 Task: Add a condition where "Channel Is not Chat transcript" in unsolved tickets in your groups.
Action: Mouse moved to (125, 403)
Screenshot: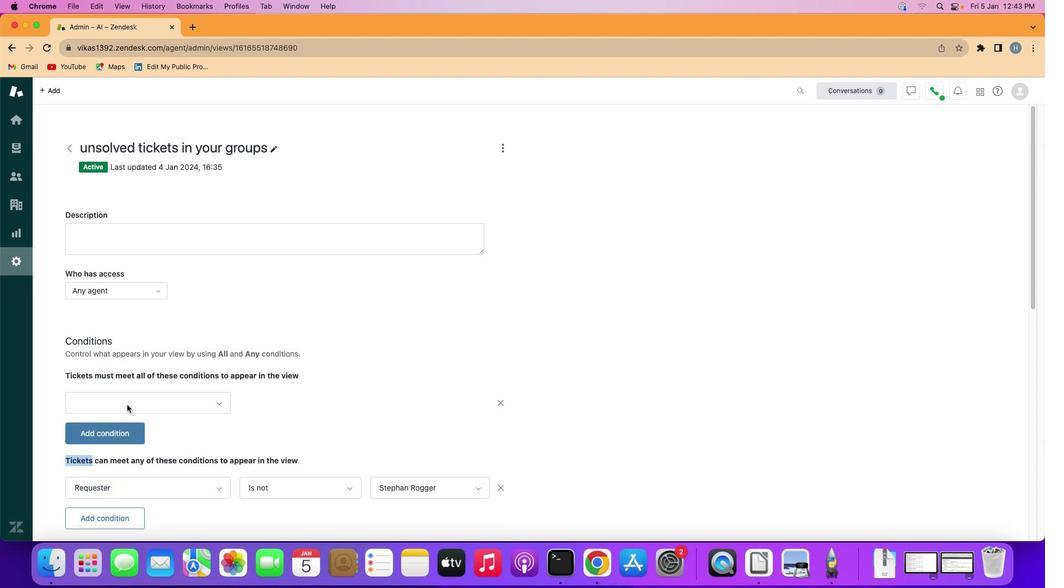 
Action: Mouse pressed left at (125, 403)
Screenshot: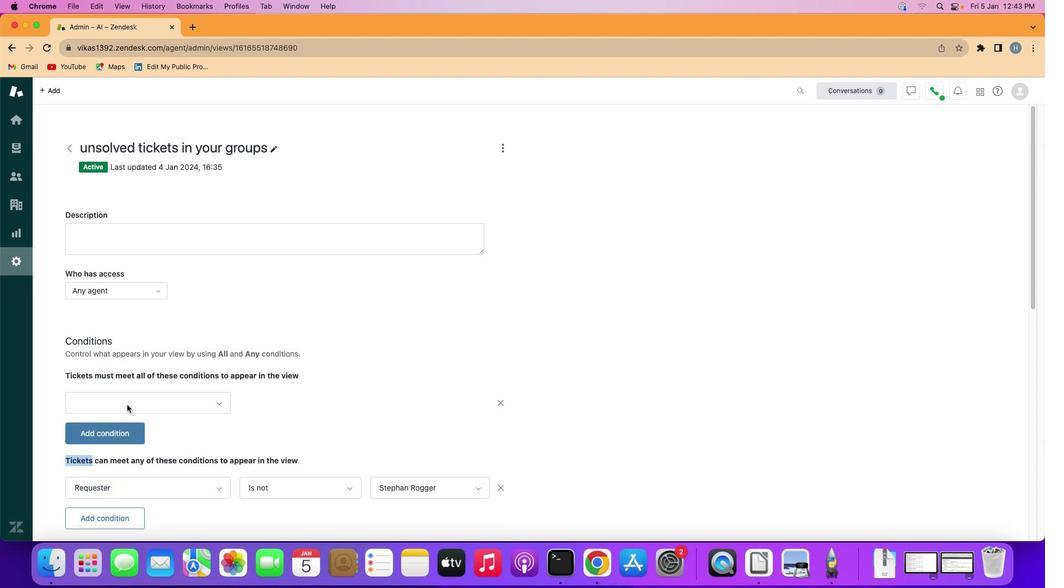 
Action: Mouse moved to (136, 398)
Screenshot: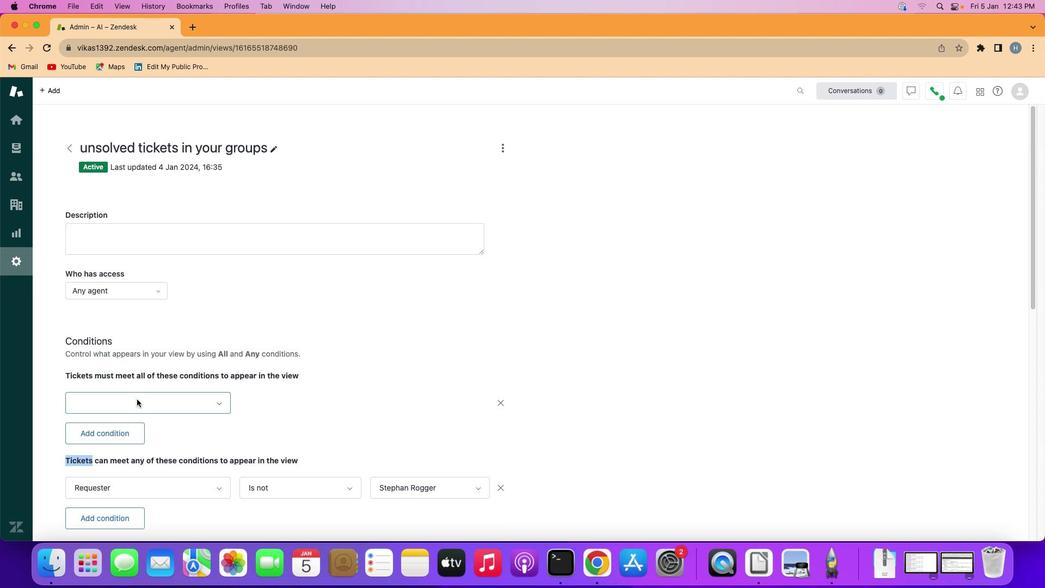 
Action: Mouse pressed left at (136, 398)
Screenshot: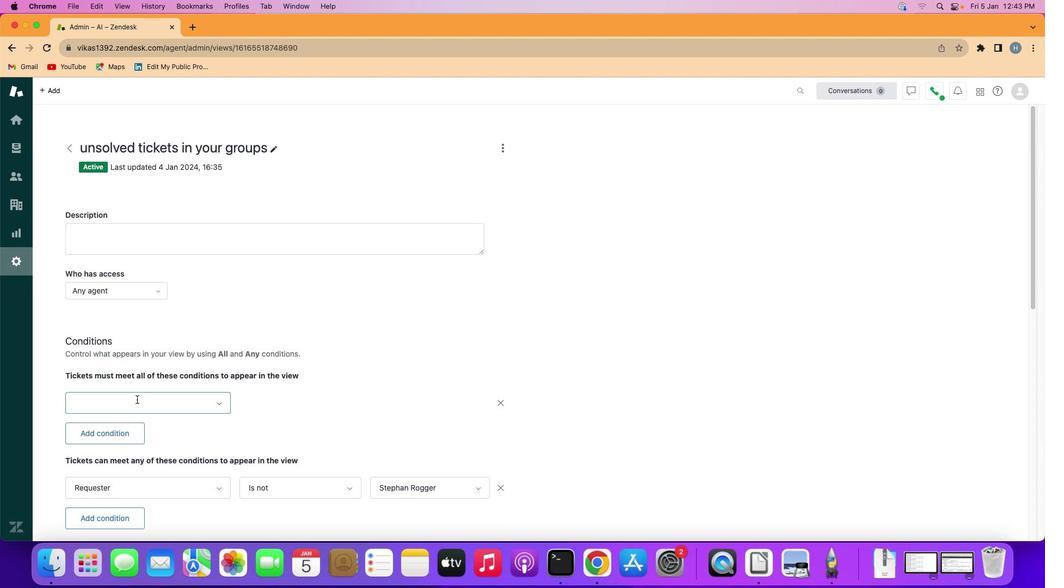 
Action: Mouse moved to (131, 295)
Screenshot: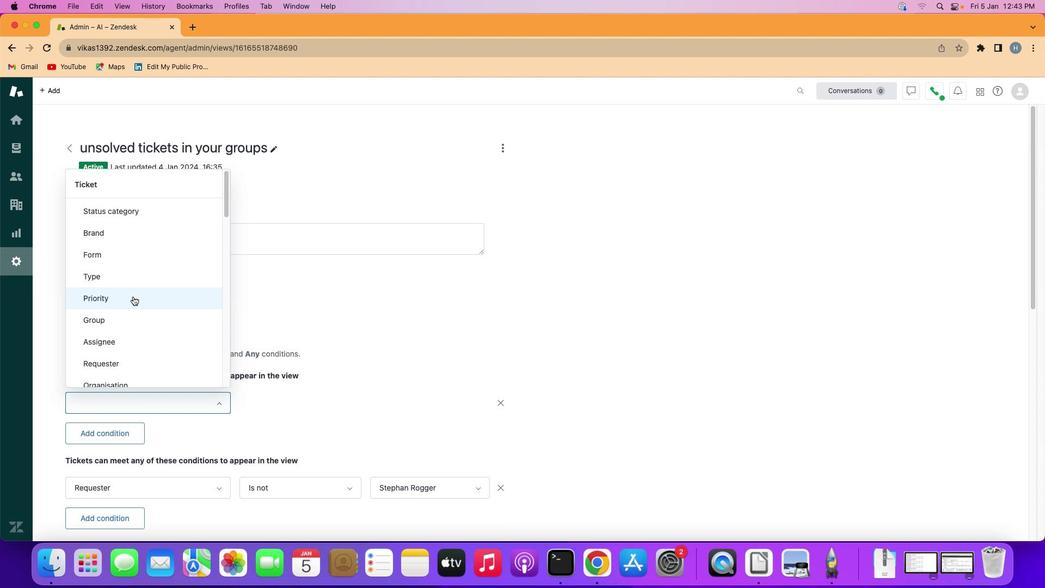
Action: Mouse scrolled (131, 295) with delta (0, -1)
Screenshot: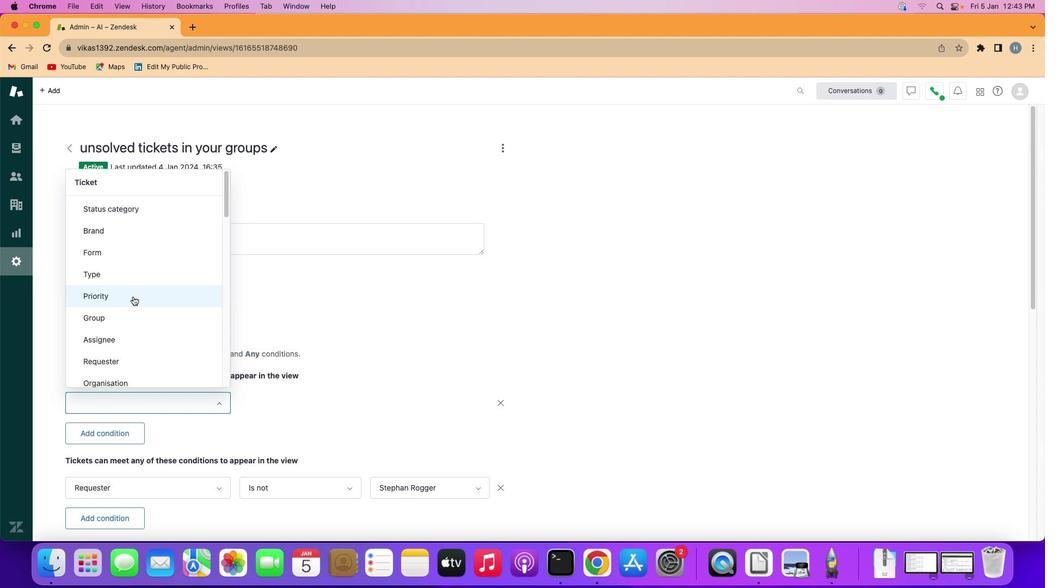 
Action: Mouse scrolled (131, 295) with delta (0, -1)
Screenshot: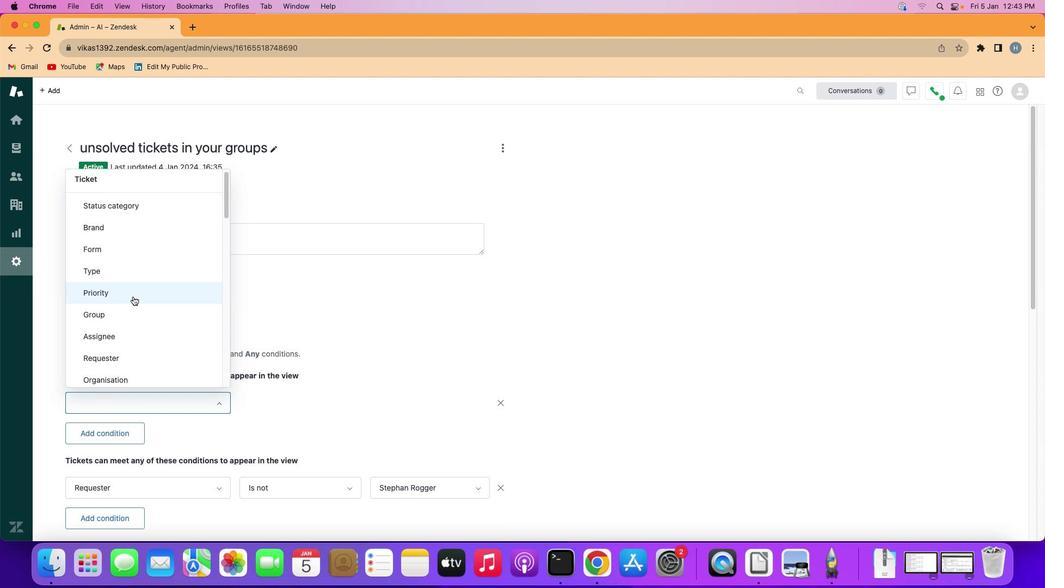 
Action: Mouse scrolled (131, 295) with delta (0, -1)
Screenshot: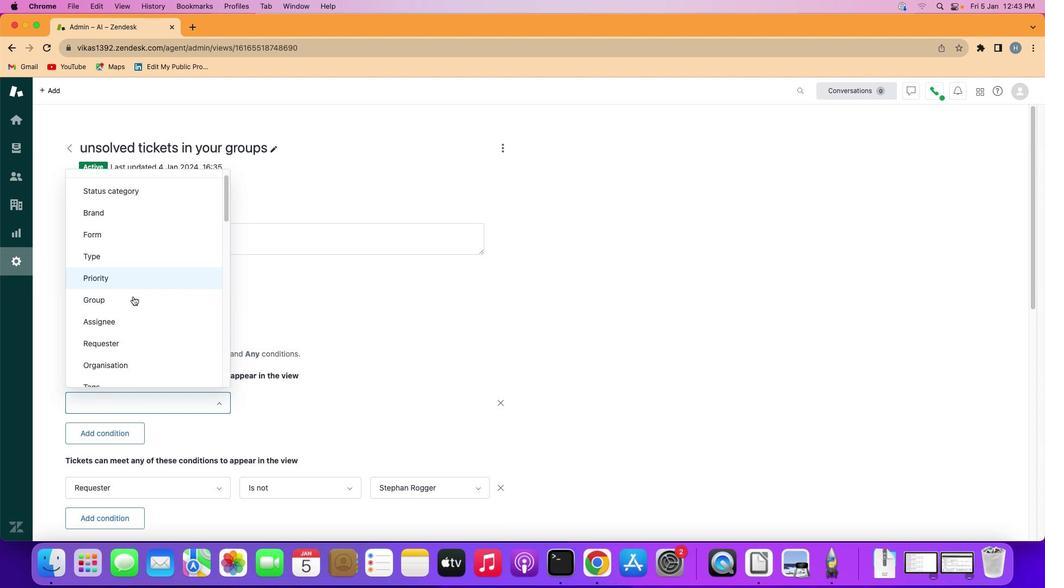 
Action: Mouse scrolled (131, 295) with delta (0, -1)
Screenshot: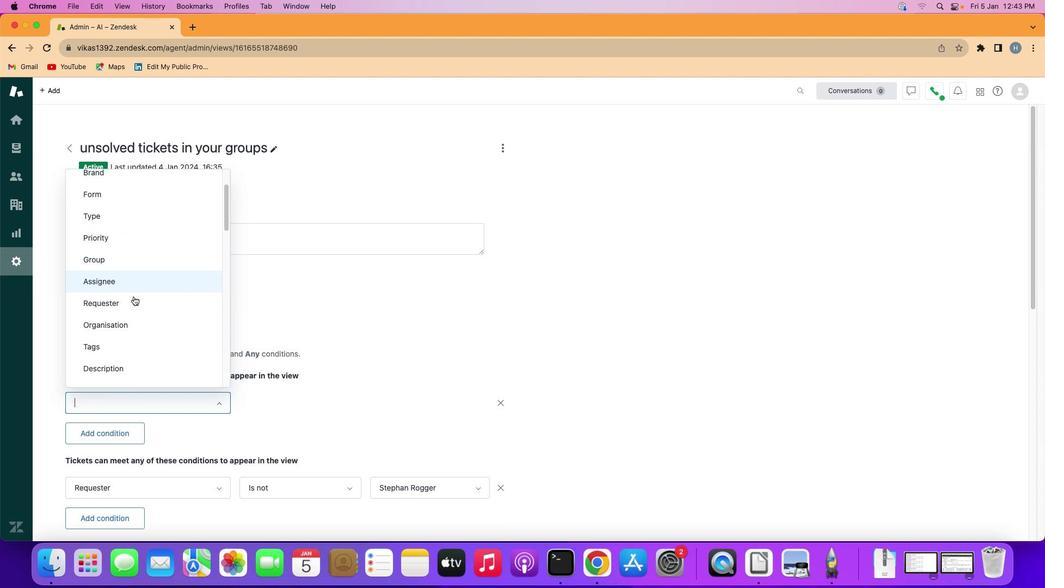 
Action: Mouse moved to (132, 295)
Screenshot: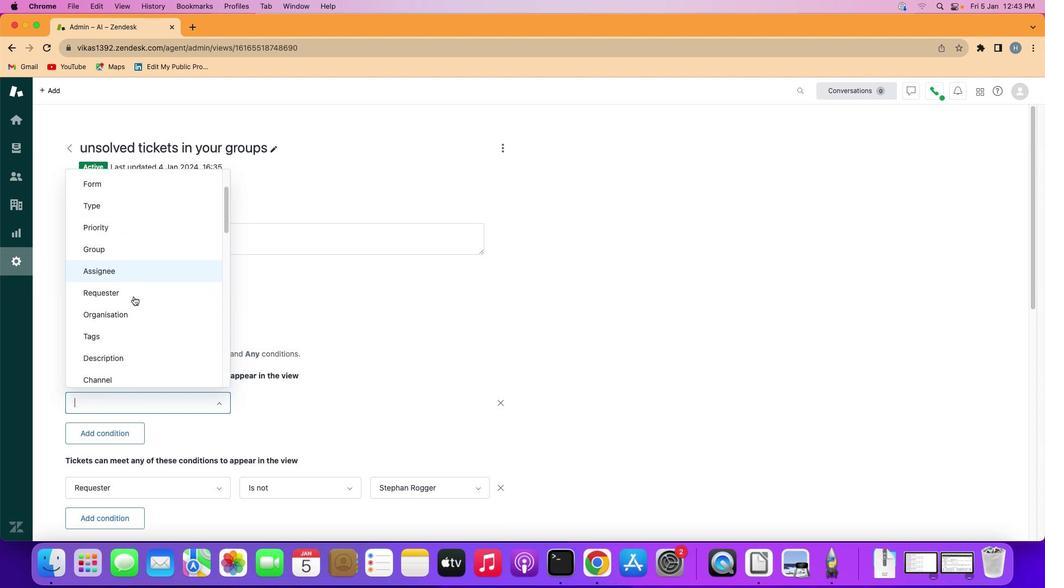 
Action: Mouse scrolled (132, 295) with delta (0, -1)
Screenshot: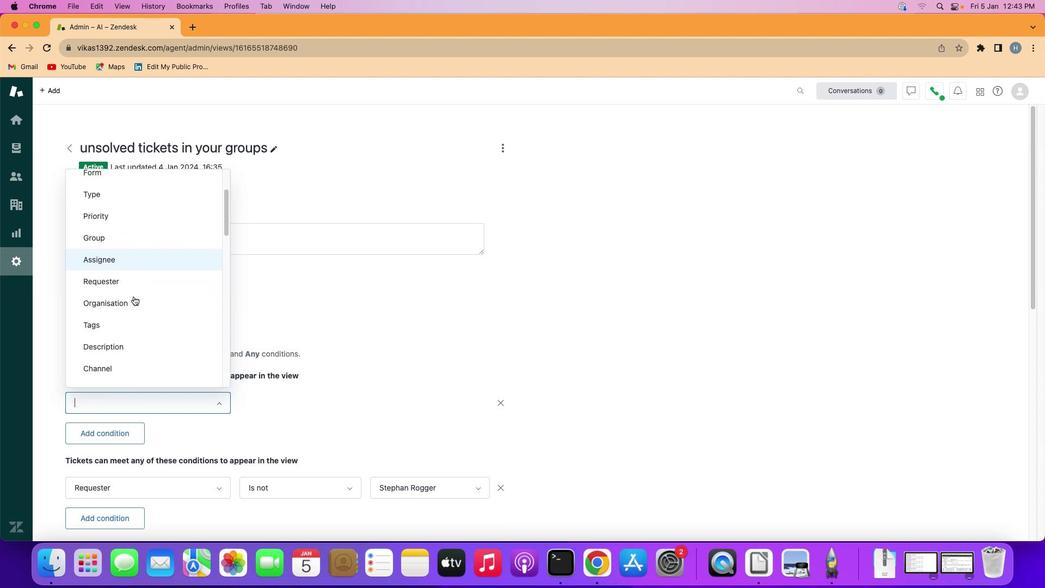 
Action: Mouse scrolled (132, 295) with delta (0, -1)
Screenshot: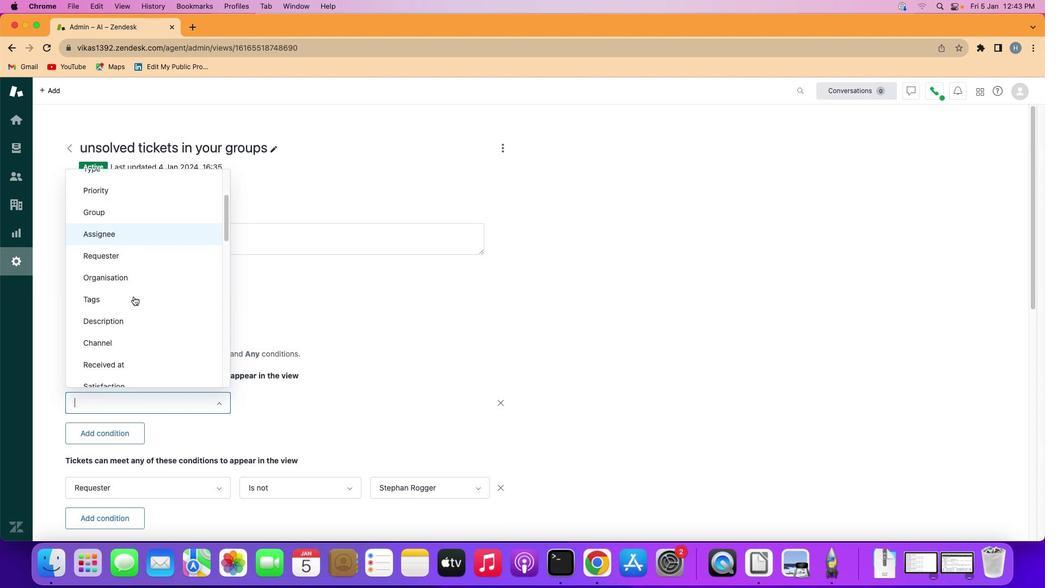 
Action: Mouse moved to (134, 338)
Screenshot: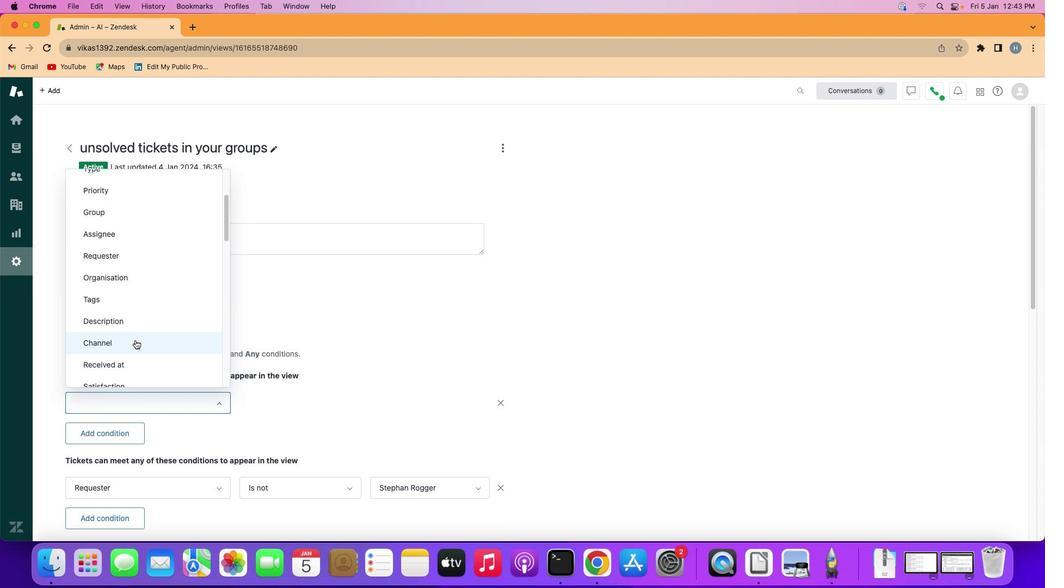 
Action: Mouse pressed left at (134, 338)
Screenshot: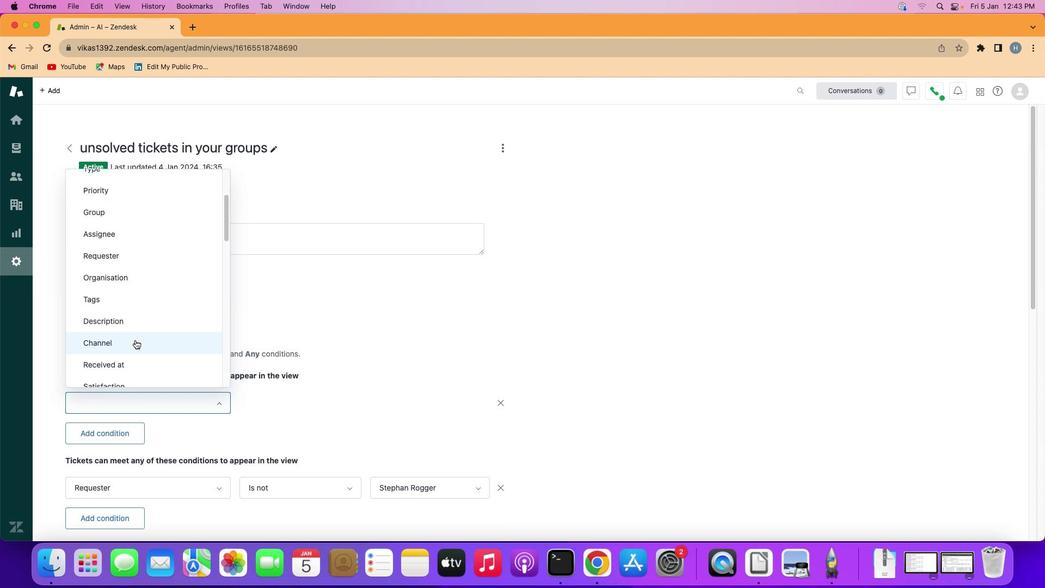 
Action: Mouse moved to (287, 391)
Screenshot: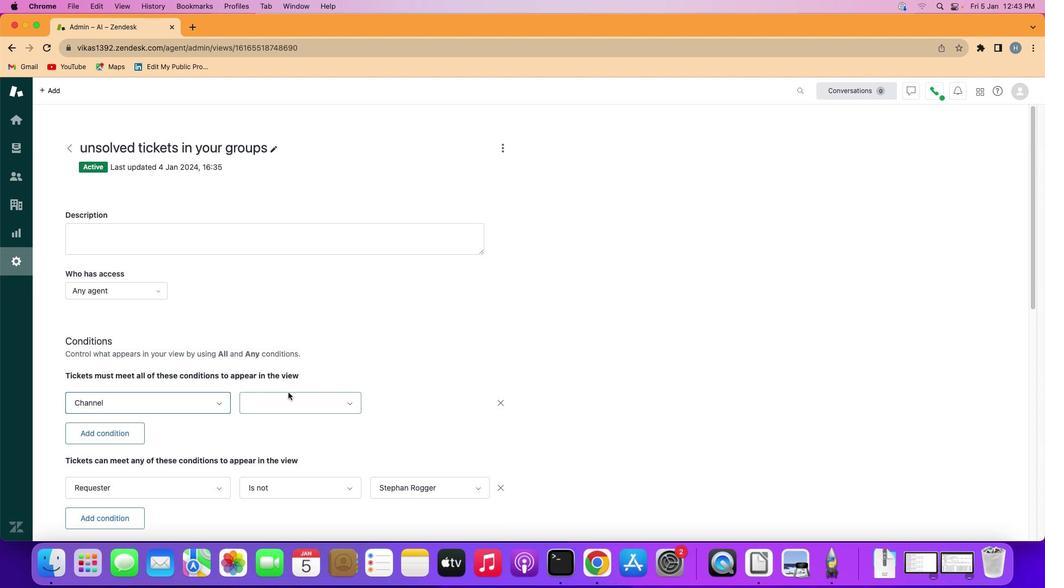 
Action: Mouse pressed left at (287, 391)
Screenshot: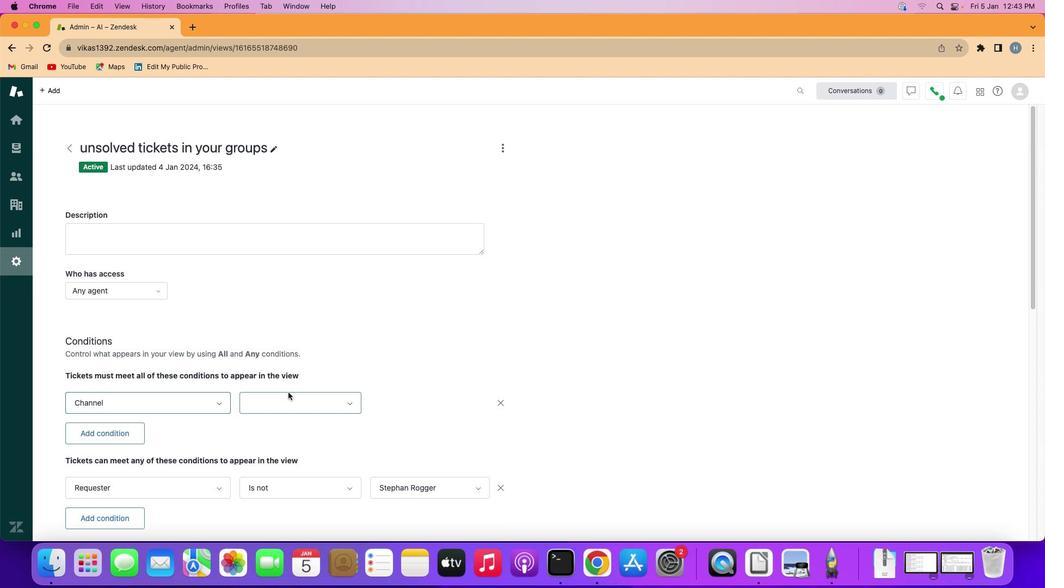 
Action: Mouse moved to (288, 447)
Screenshot: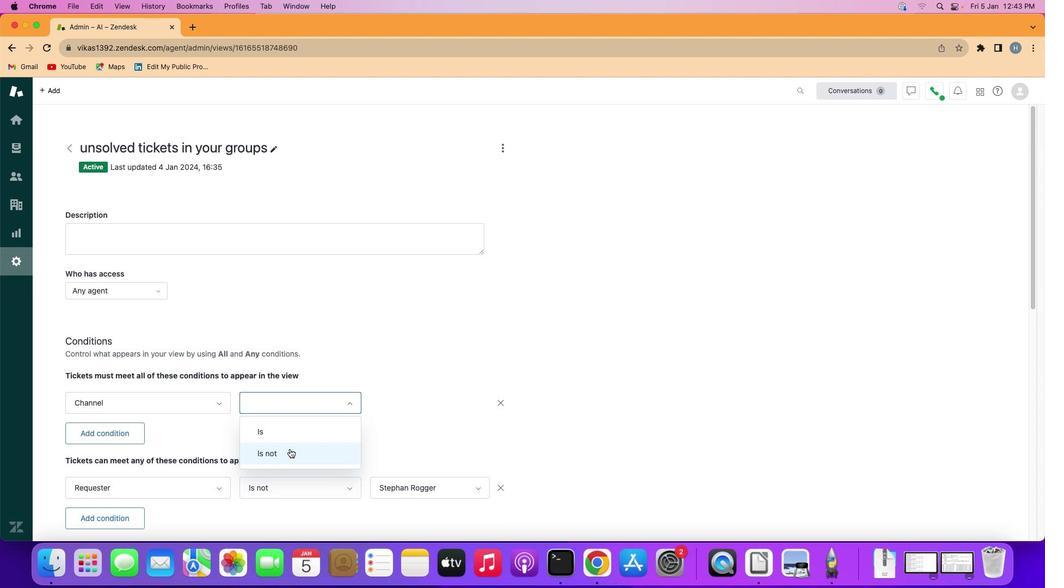 
Action: Mouse pressed left at (288, 447)
Screenshot: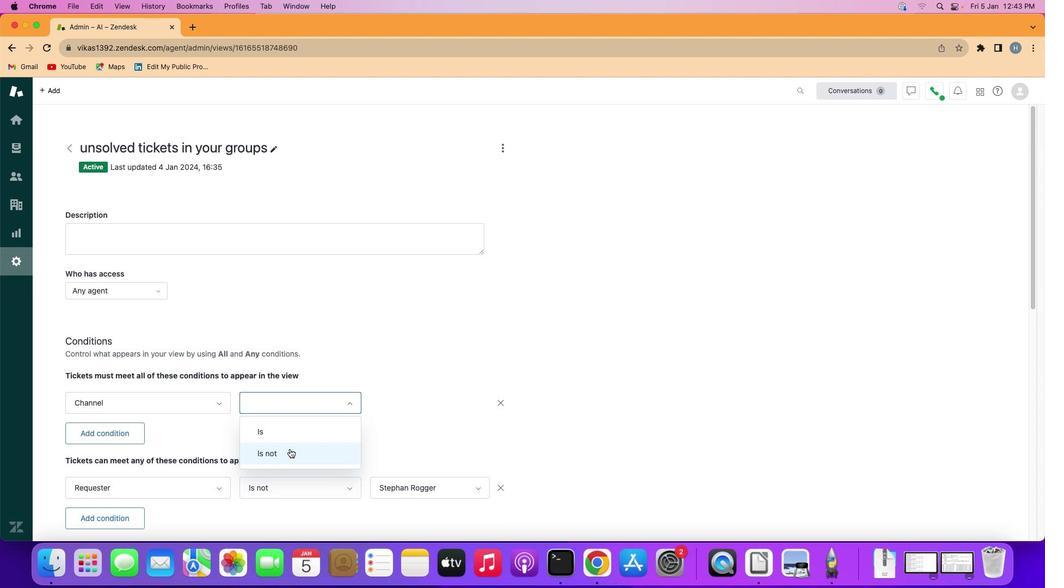 
Action: Mouse moved to (429, 402)
Screenshot: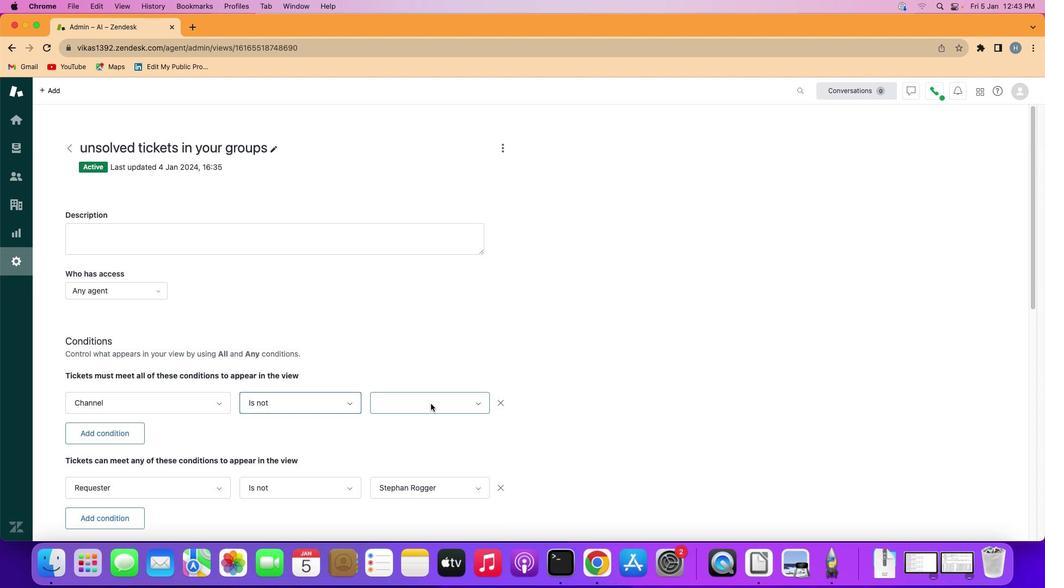 
Action: Mouse pressed left at (429, 402)
Screenshot: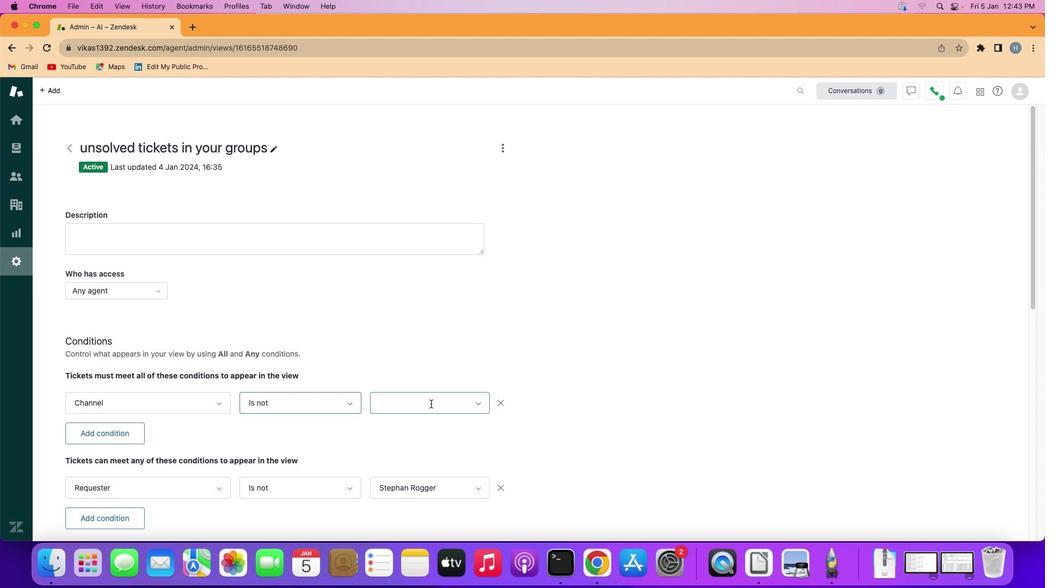 
Action: Mouse moved to (431, 326)
Screenshot: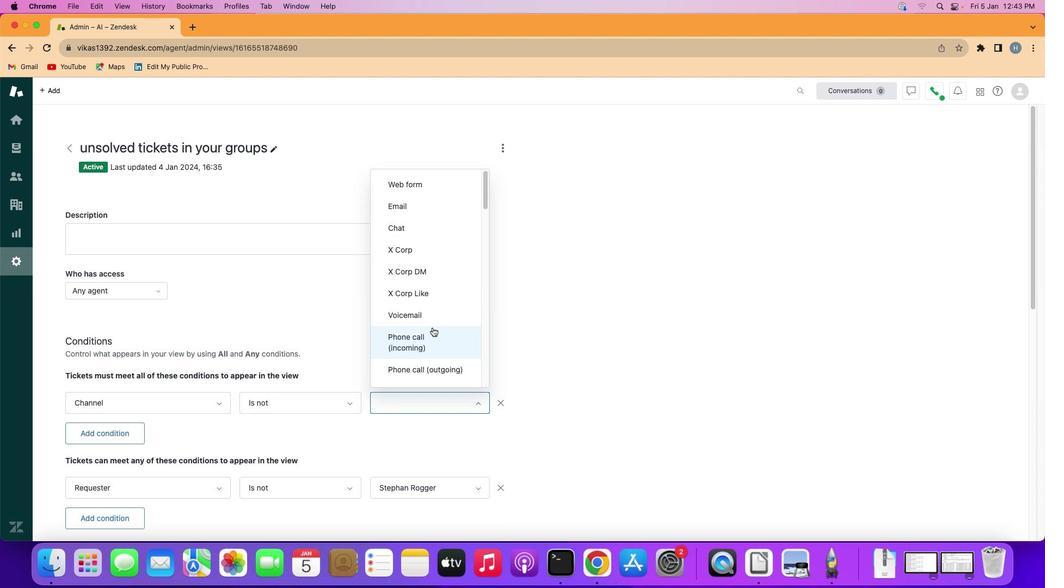 
Action: Mouse scrolled (431, 326) with delta (0, -1)
Screenshot: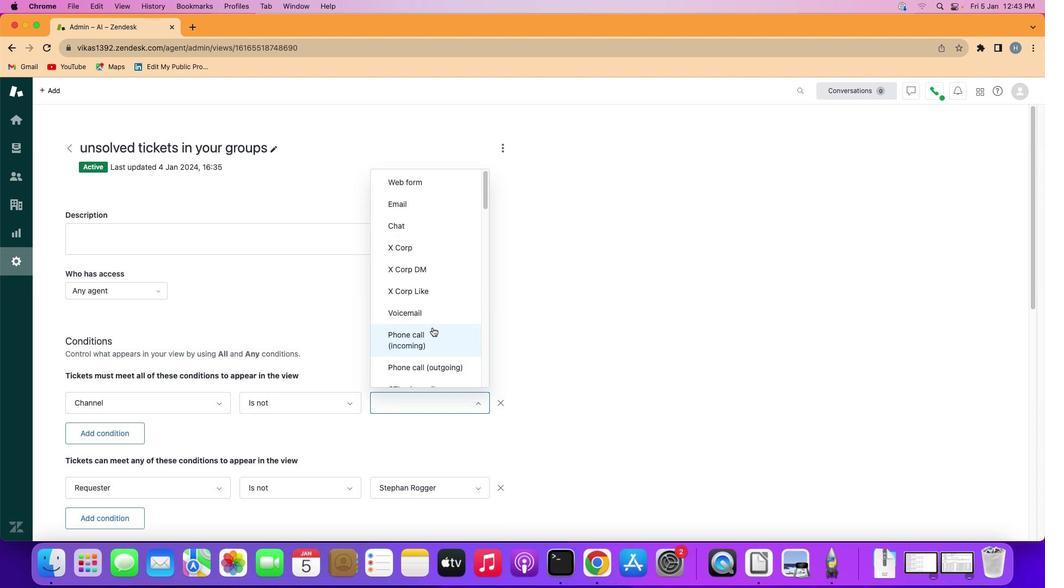 
Action: Mouse scrolled (431, 326) with delta (0, -1)
Screenshot: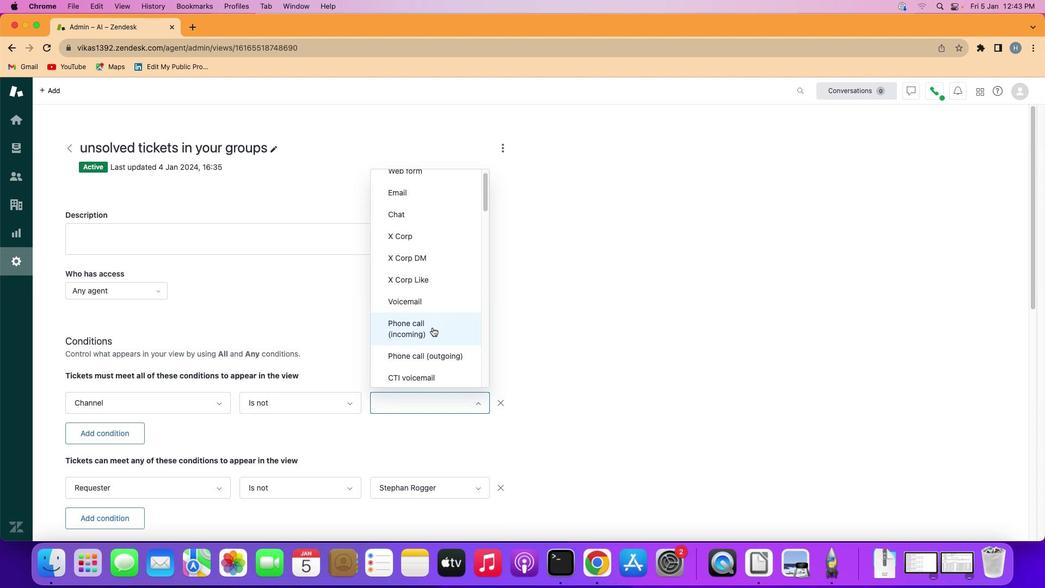
Action: Mouse scrolled (431, 326) with delta (0, -1)
Screenshot: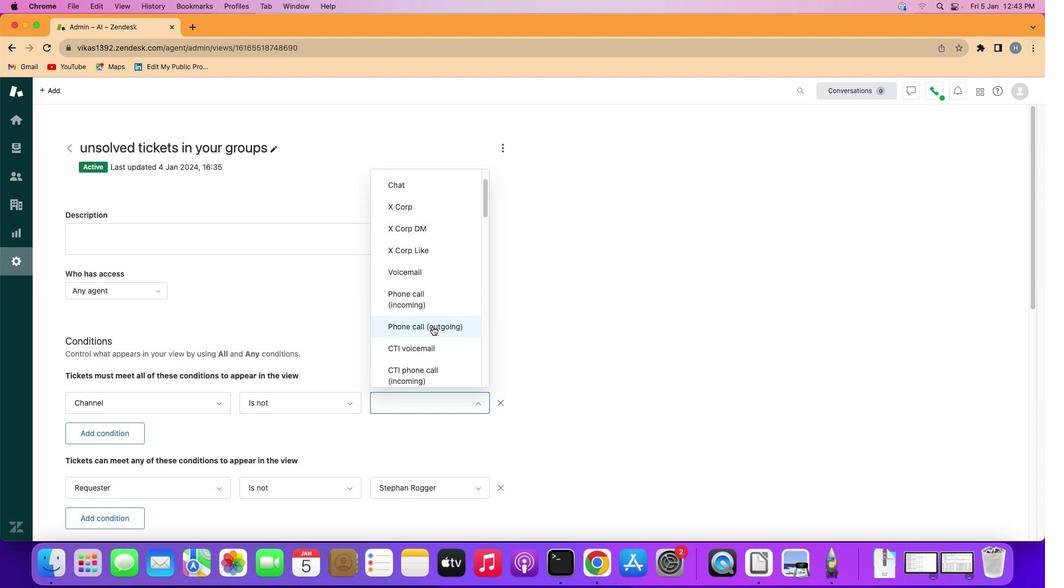 
Action: Mouse scrolled (431, 326) with delta (0, -1)
Screenshot: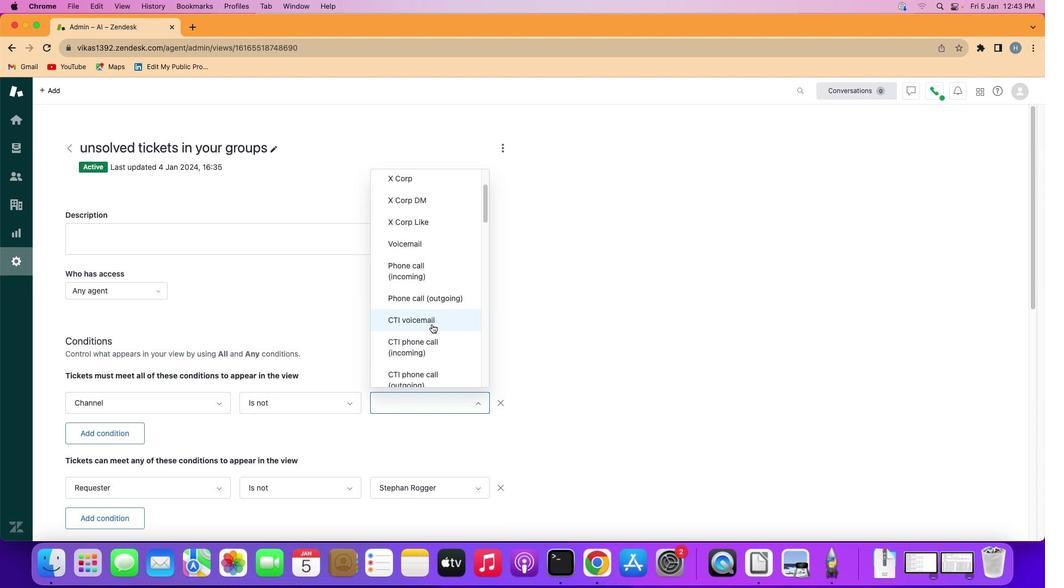 
Action: Mouse moved to (430, 323)
Screenshot: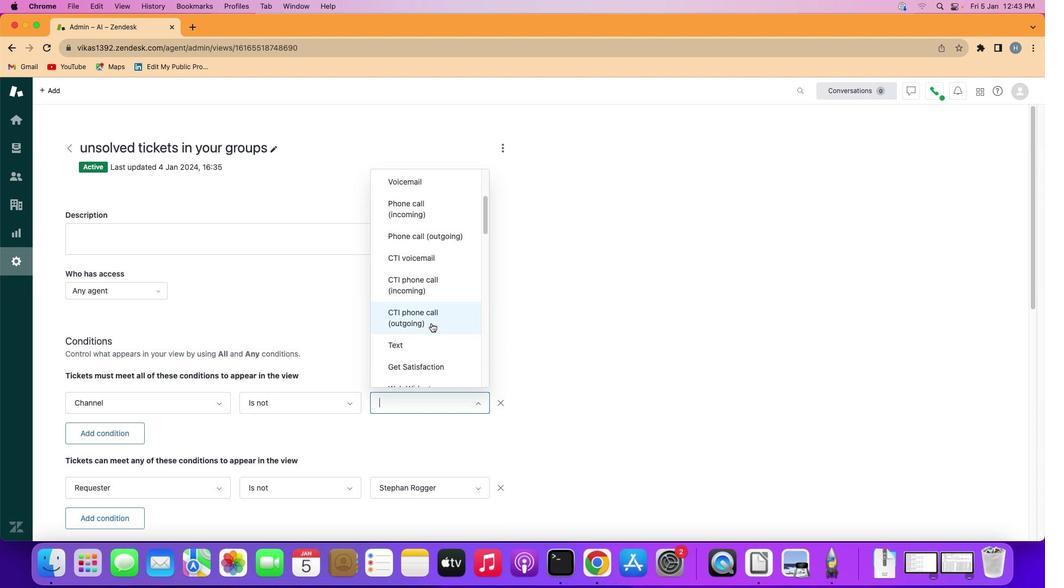 
Action: Mouse scrolled (430, 323) with delta (0, -1)
Screenshot: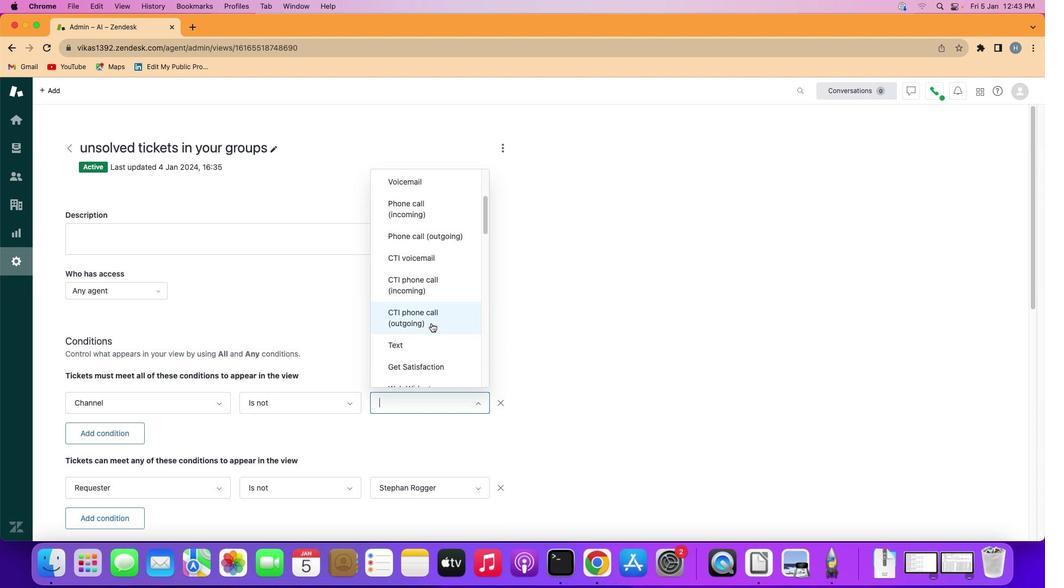 
Action: Mouse moved to (430, 321)
Screenshot: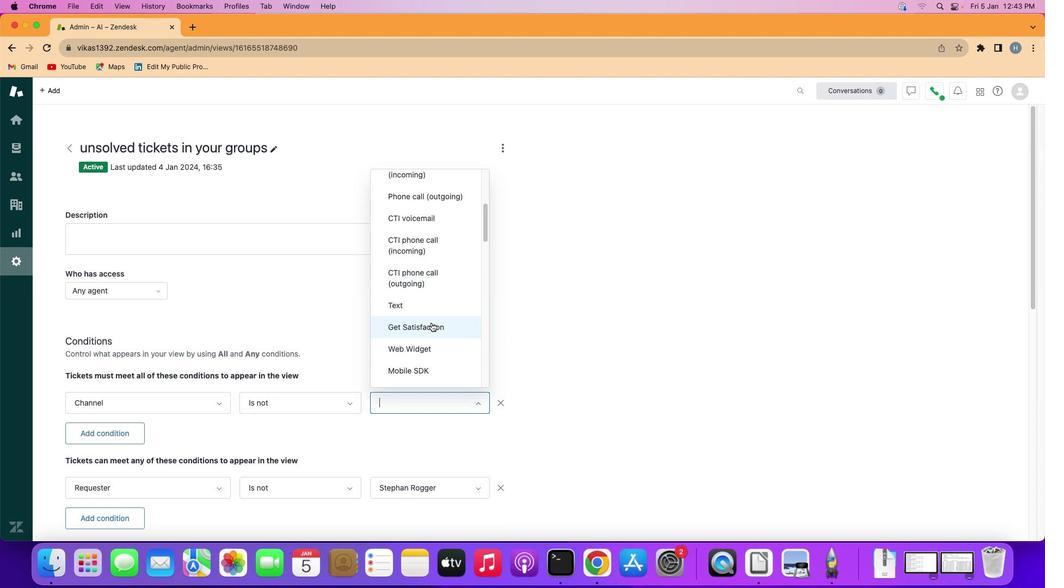 
Action: Mouse scrolled (430, 321) with delta (0, -1)
Screenshot: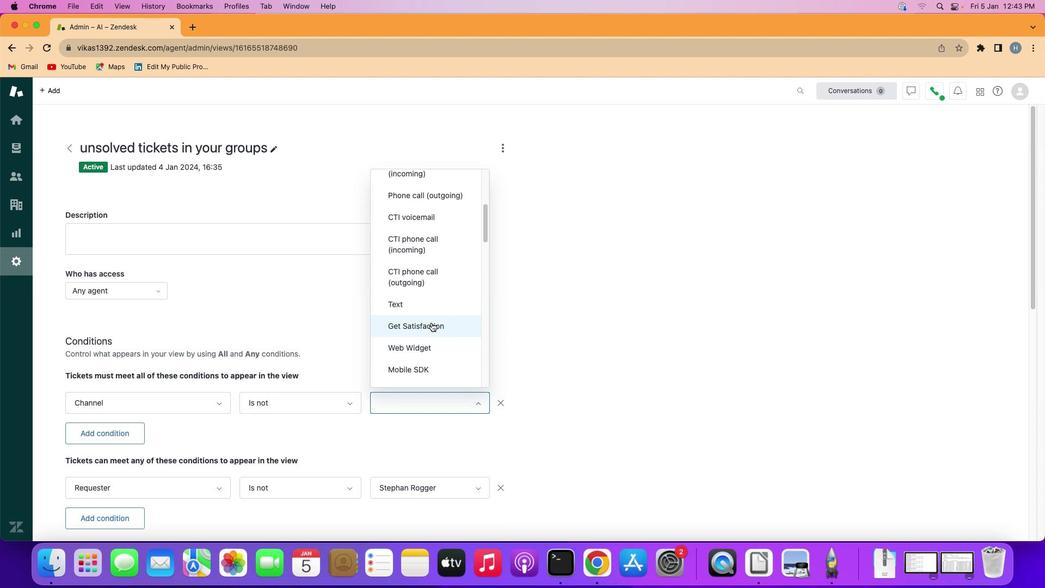 
Action: Mouse scrolled (430, 321) with delta (0, -1)
Screenshot: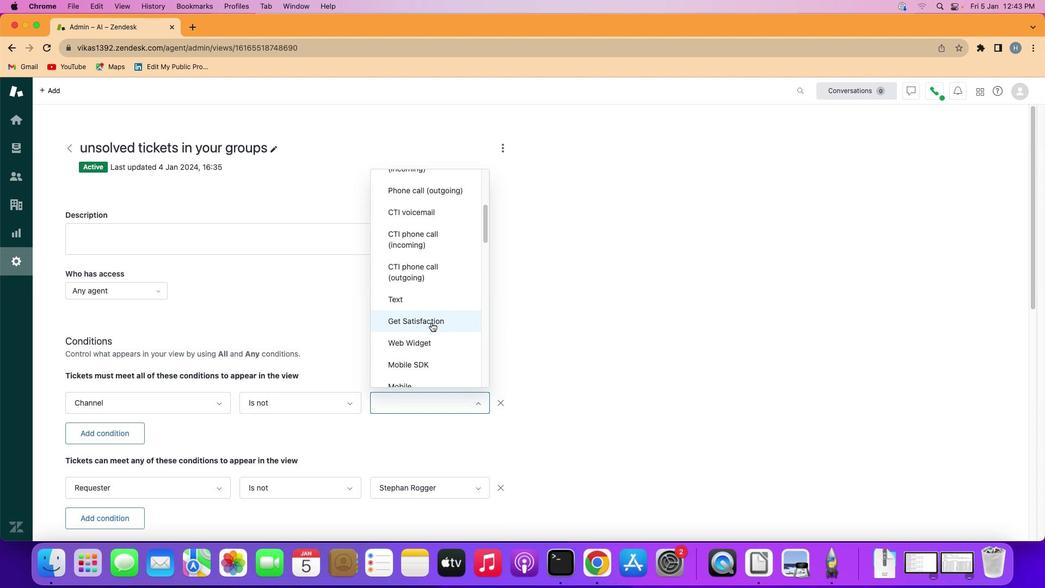 
Action: Mouse scrolled (430, 321) with delta (0, -1)
Screenshot: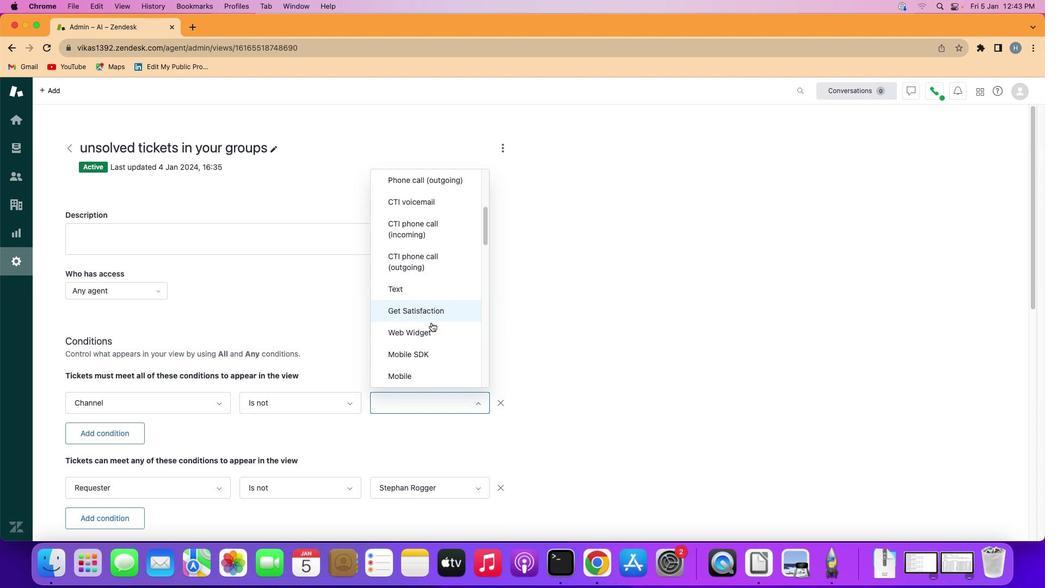 
Action: Mouse scrolled (430, 321) with delta (0, -1)
Screenshot: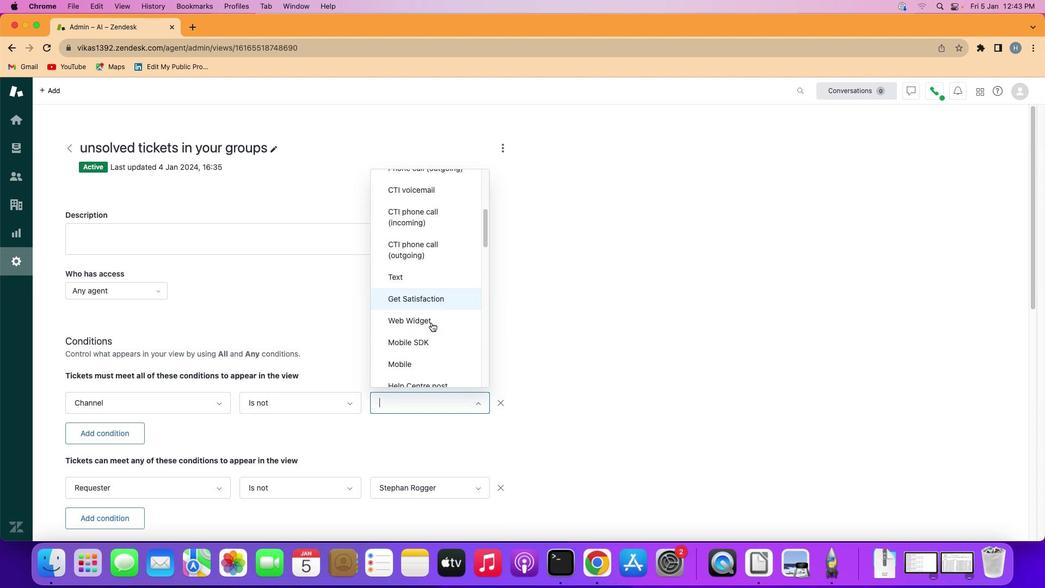 
Action: Mouse moved to (430, 321)
Screenshot: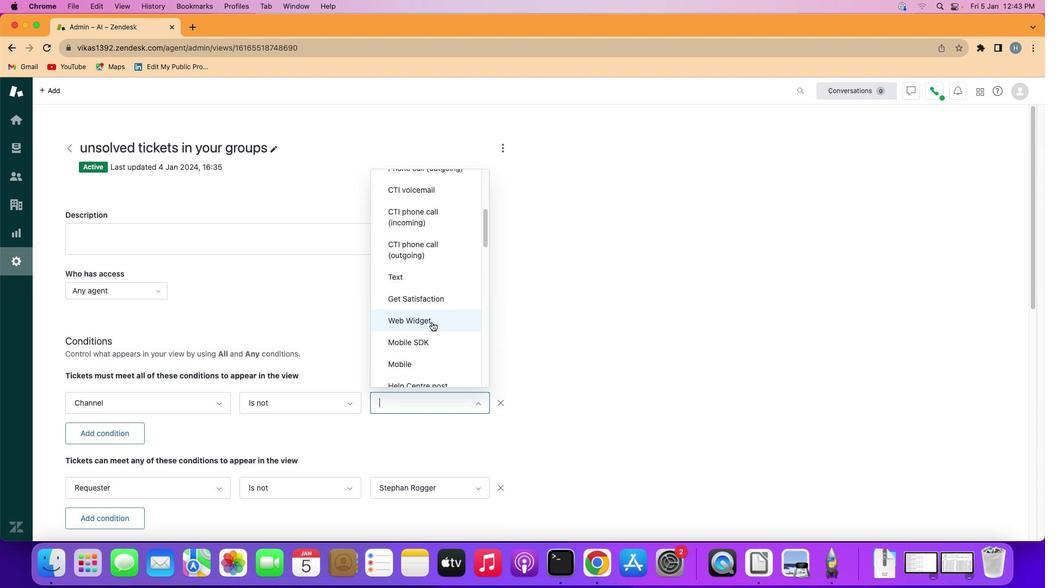 
Action: Mouse scrolled (430, 321) with delta (0, -1)
Screenshot: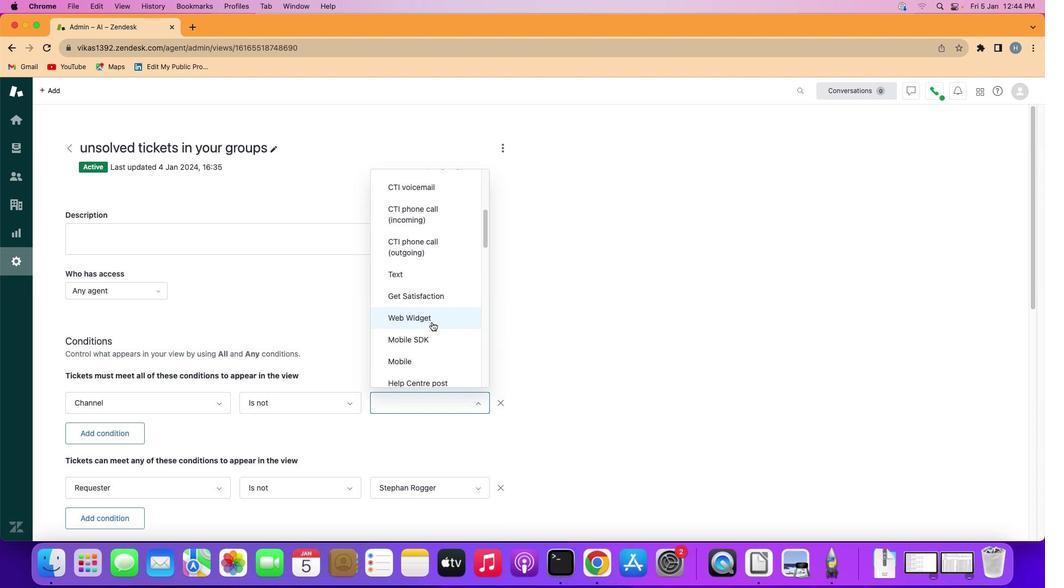 
Action: Mouse scrolled (430, 321) with delta (0, -1)
Screenshot: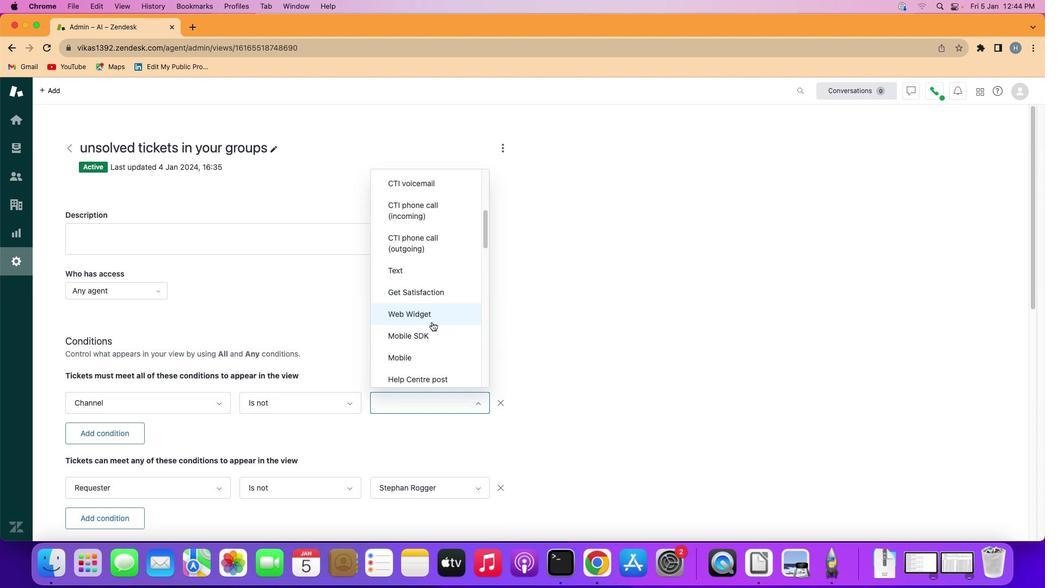 
Action: Mouse scrolled (430, 321) with delta (0, -1)
Screenshot: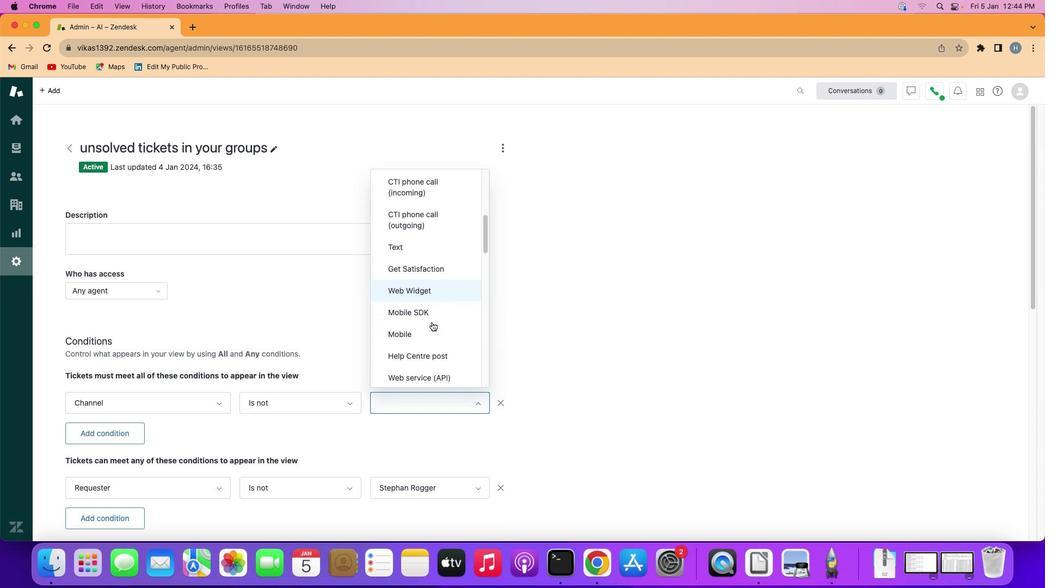 
Action: Mouse scrolled (430, 321) with delta (0, -1)
Screenshot: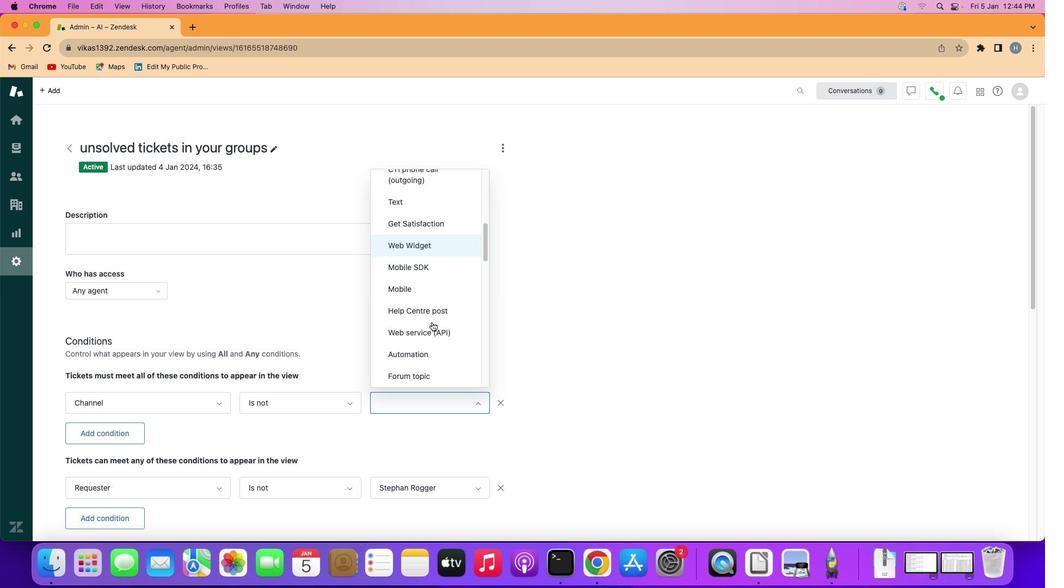 
Action: Mouse moved to (430, 321)
Screenshot: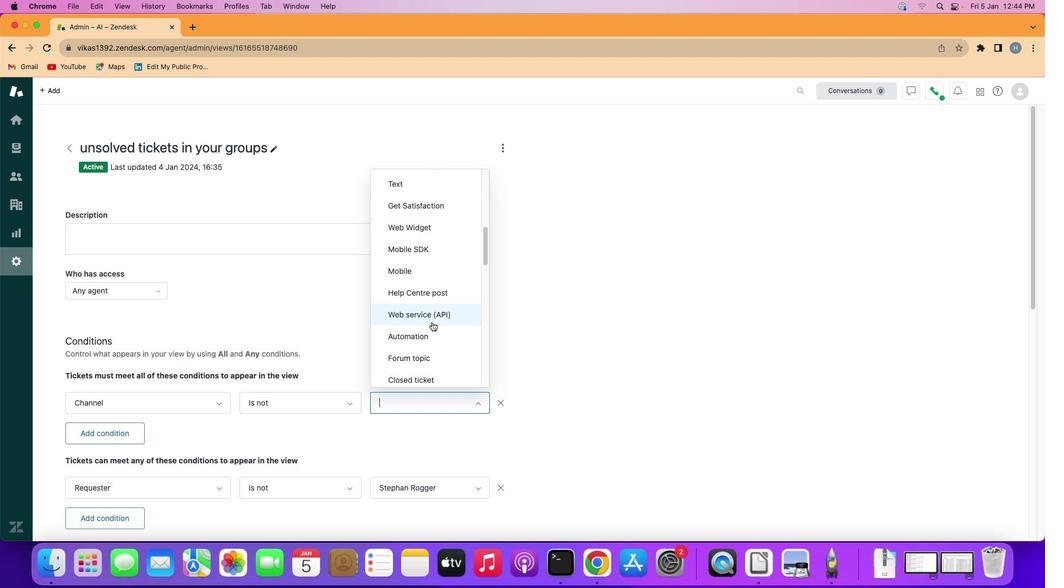 
Action: Mouse scrolled (430, 321) with delta (0, -1)
Screenshot: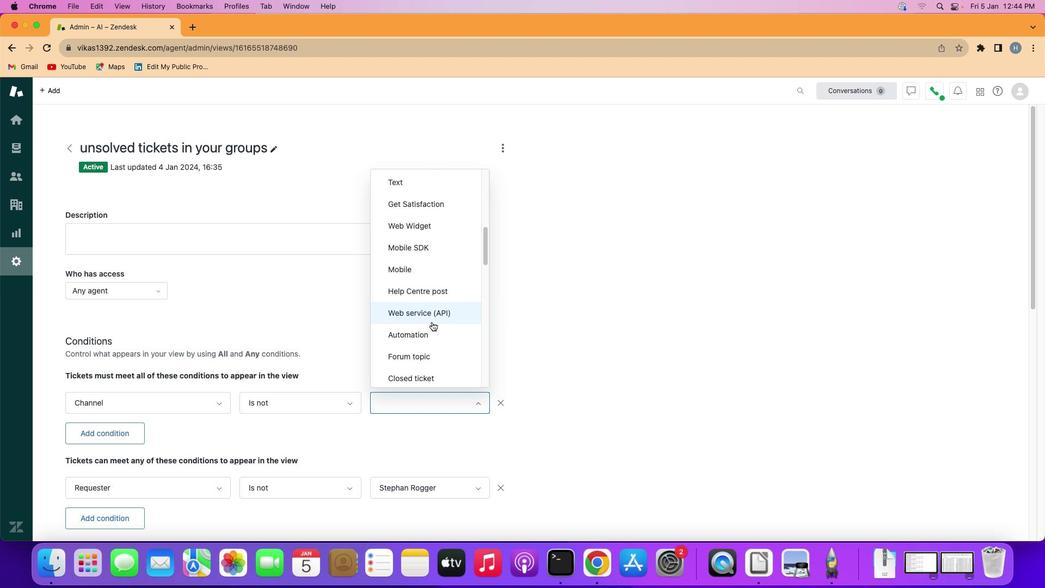 
Action: Mouse scrolled (430, 321) with delta (0, -1)
Screenshot: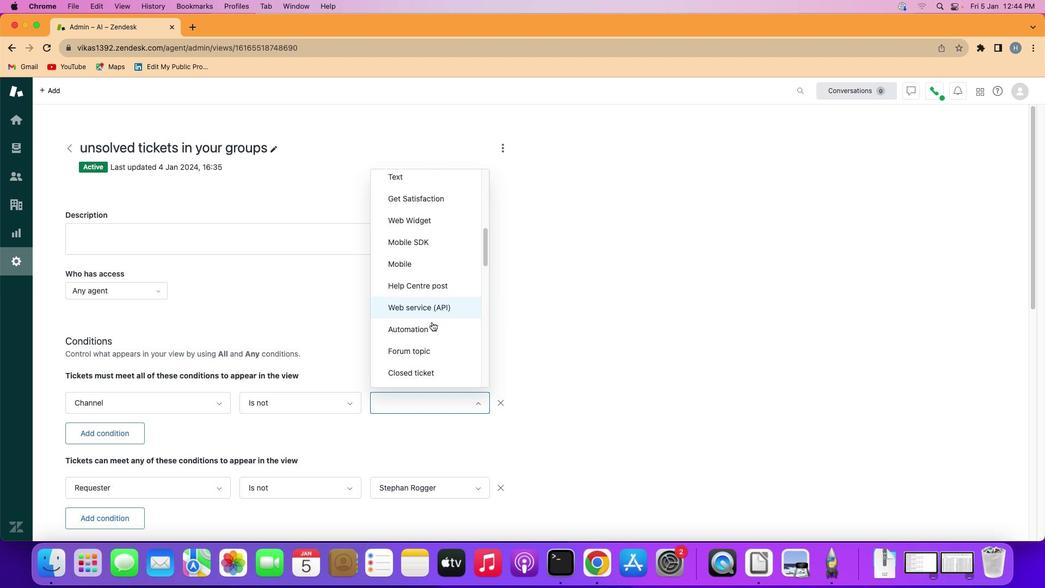 
Action: Mouse scrolled (430, 321) with delta (0, -1)
Screenshot: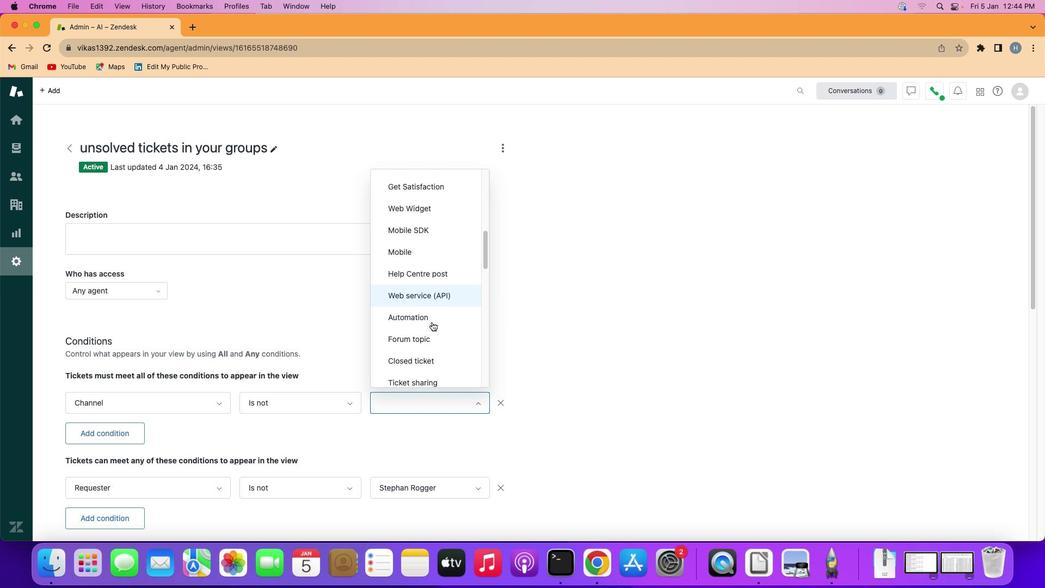 
Action: Mouse scrolled (430, 321) with delta (0, -1)
Screenshot: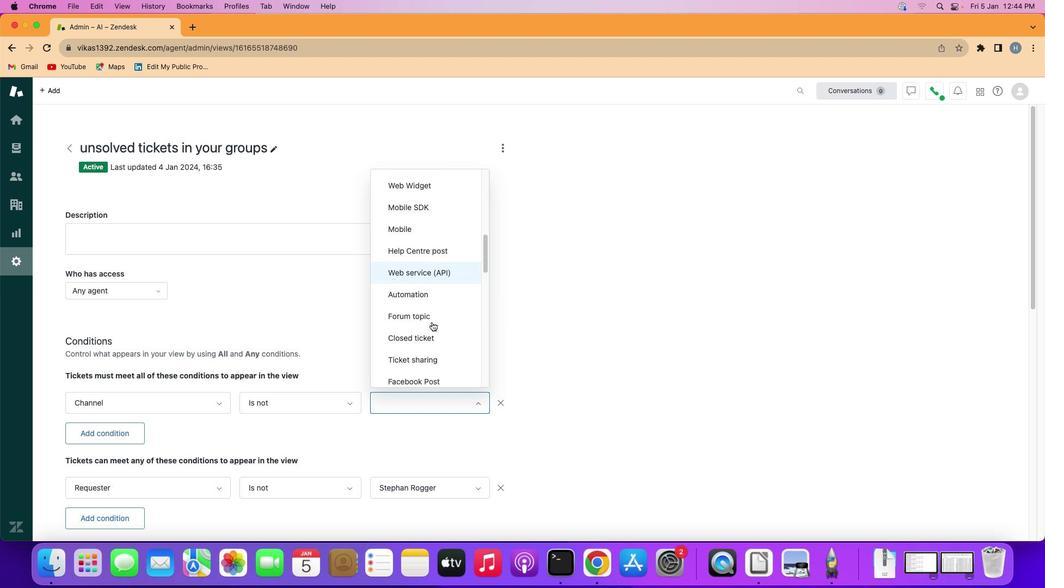 
Action: Mouse scrolled (430, 321) with delta (0, -1)
Screenshot: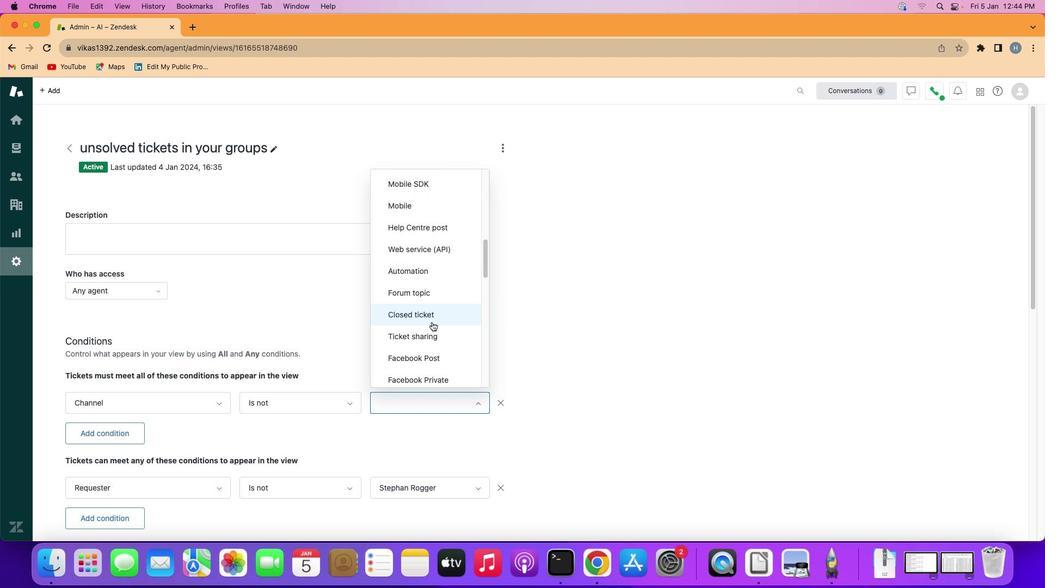 
Action: Mouse moved to (430, 320)
Screenshot: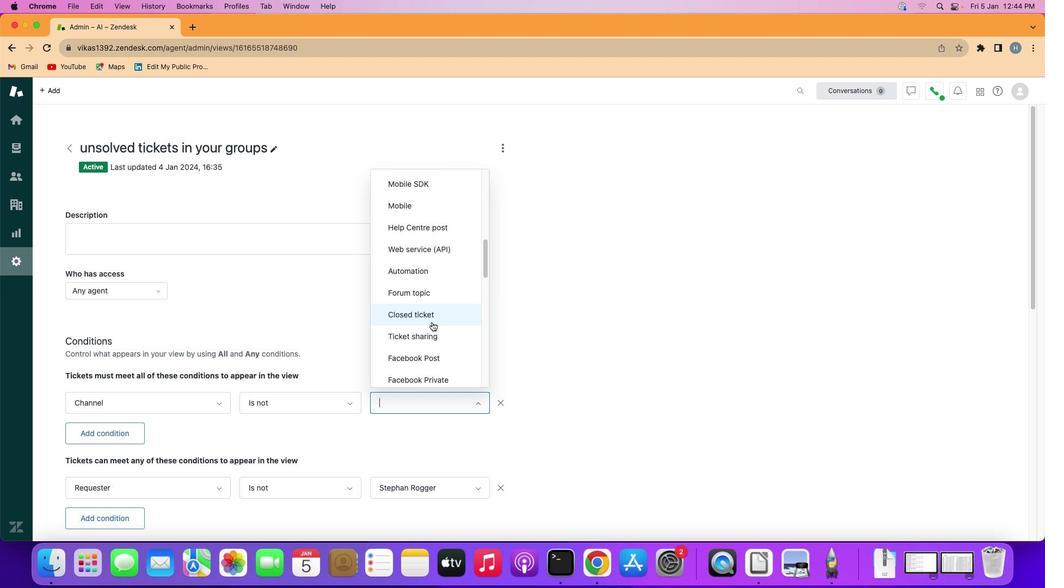 
Action: Mouse scrolled (430, 320) with delta (0, -1)
Screenshot: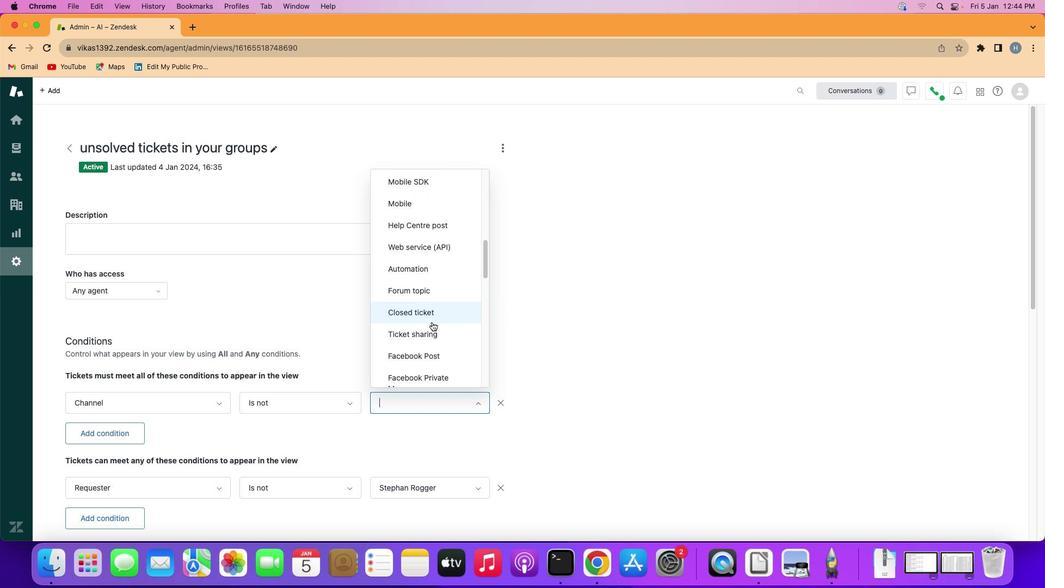 
Action: Mouse scrolled (430, 320) with delta (0, -1)
Screenshot: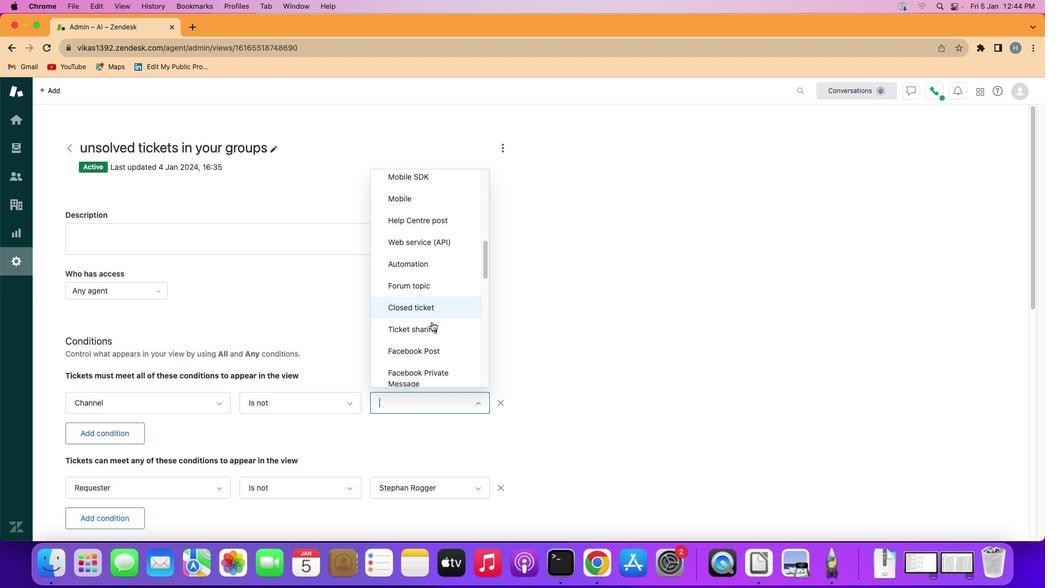 
Action: Mouse scrolled (430, 320) with delta (0, -1)
Screenshot: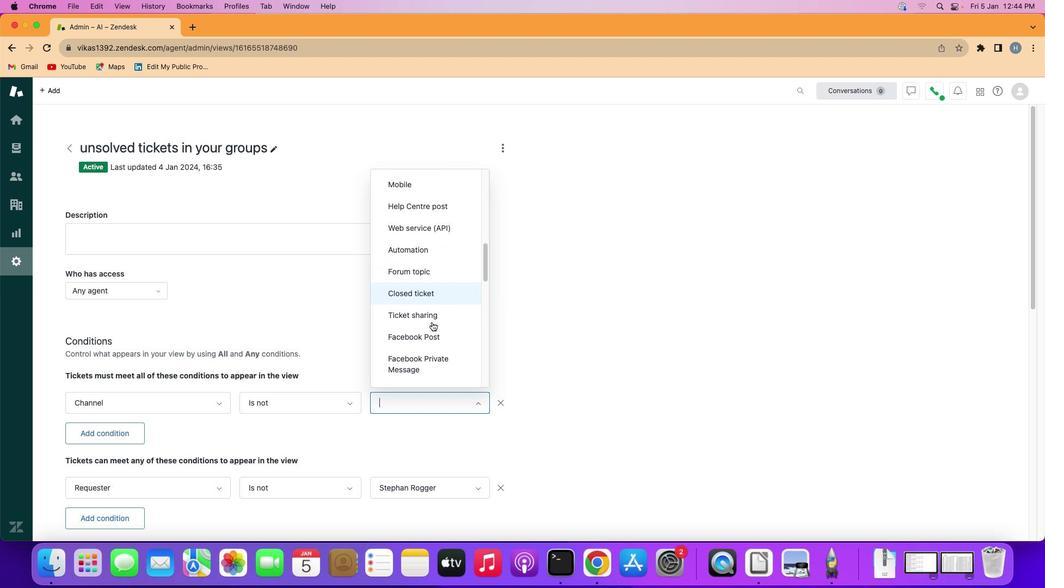 
Action: Mouse scrolled (430, 320) with delta (0, -1)
Screenshot: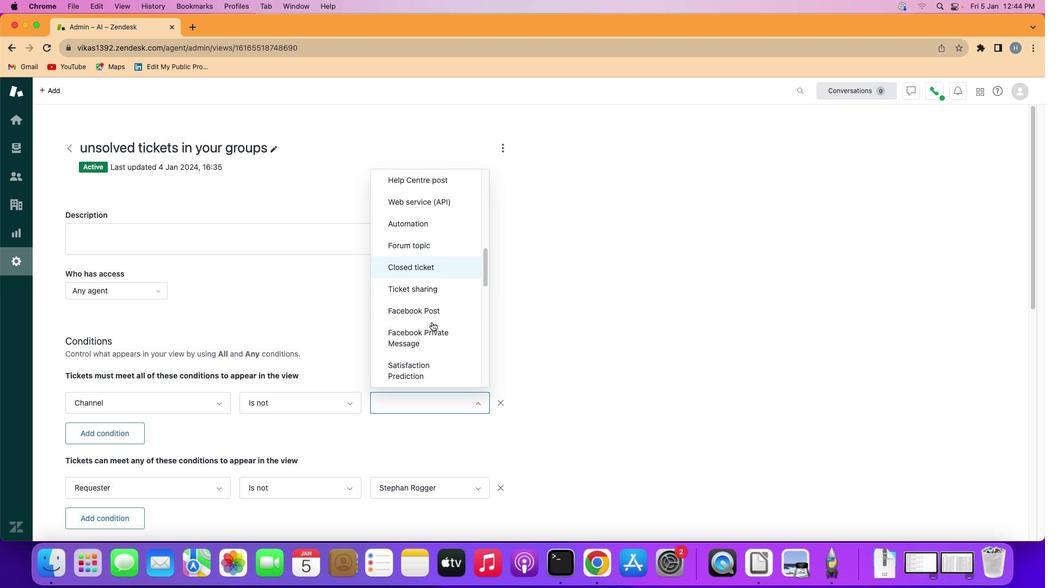 
Action: Mouse scrolled (430, 320) with delta (0, -1)
Screenshot: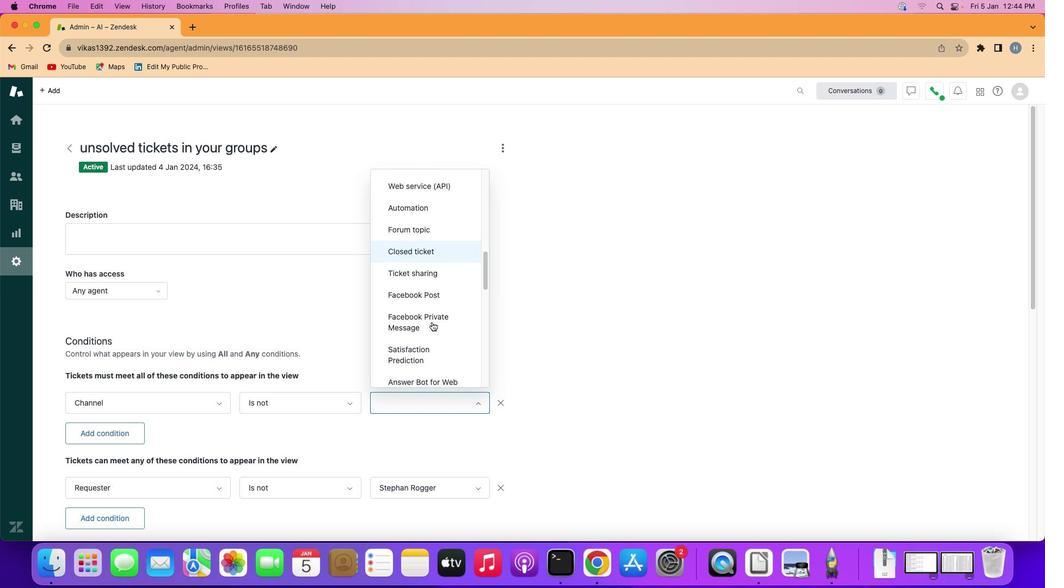 
Action: Mouse scrolled (430, 320) with delta (0, -1)
Screenshot: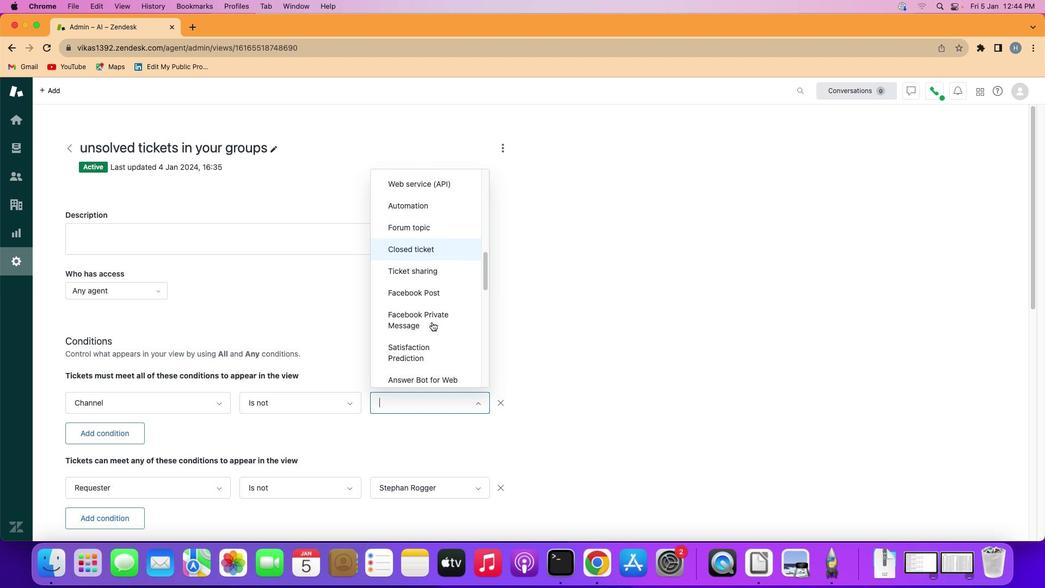 
Action: Mouse scrolled (430, 320) with delta (0, -1)
Screenshot: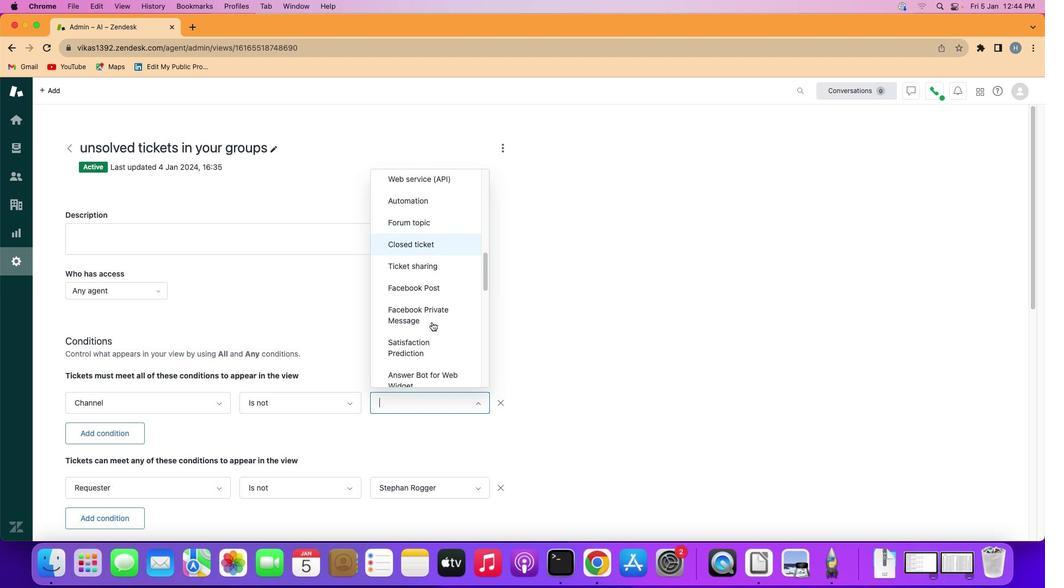 
Action: Mouse scrolled (430, 320) with delta (0, -1)
Screenshot: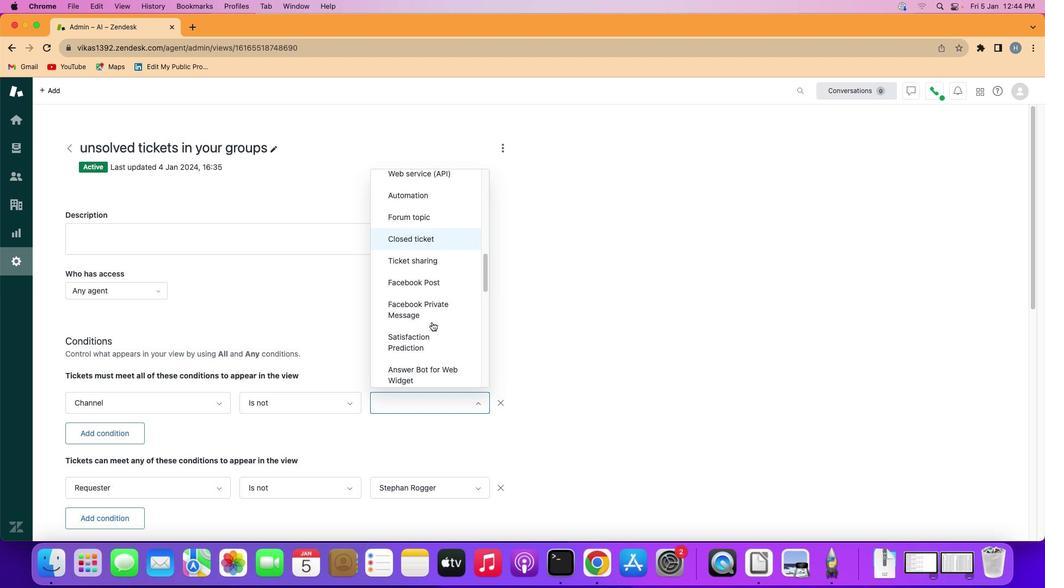 
Action: Mouse scrolled (430, 320) with delta (0, 0)
Screenshot: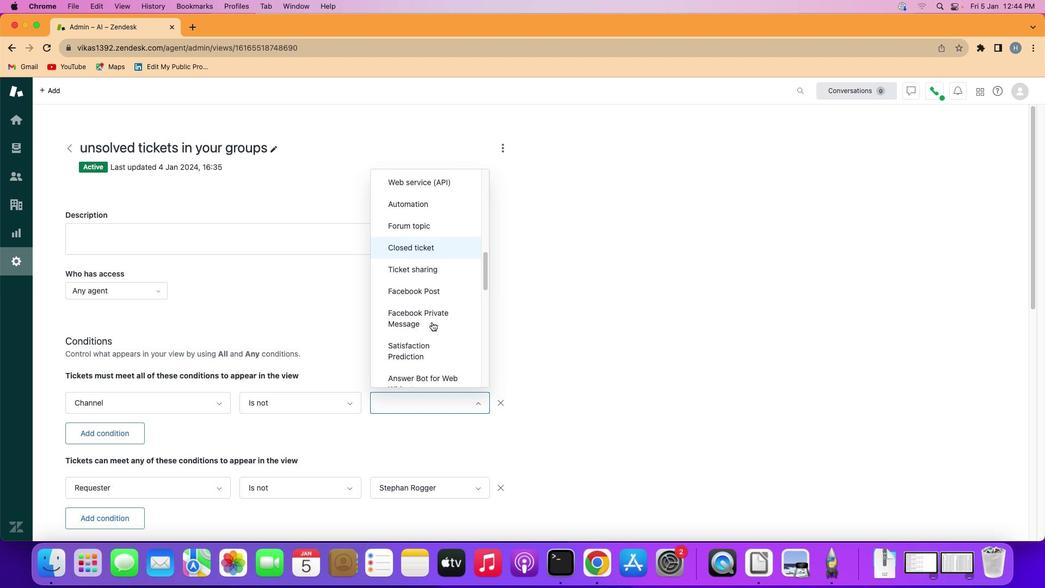 
Action: Mouse scrolled (430, 320) with delta (0, -1)
Screenshot: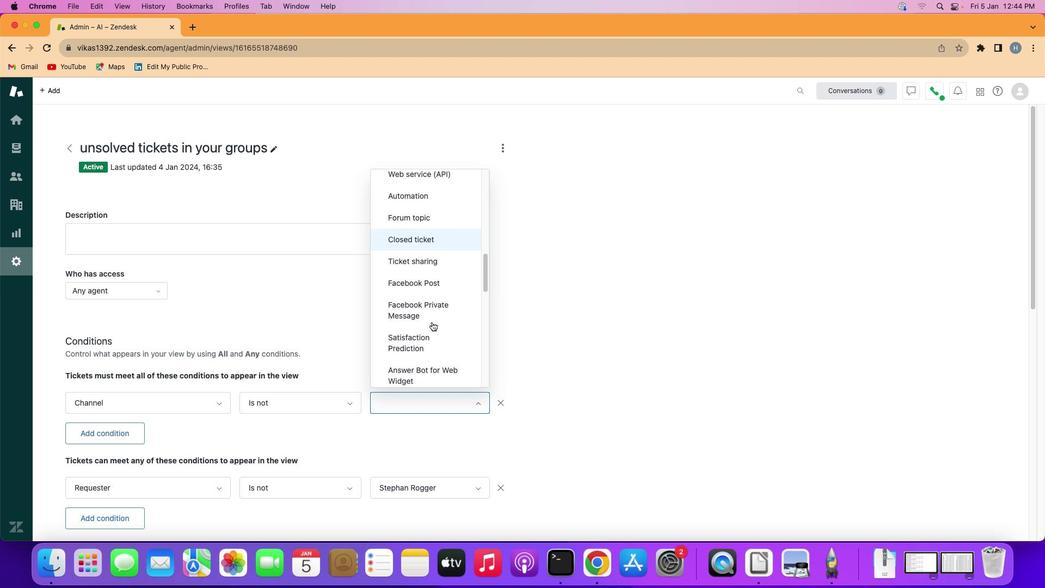 
Action: Mouse scrolled (430, 320) with delta (0, -1)
Screenshot: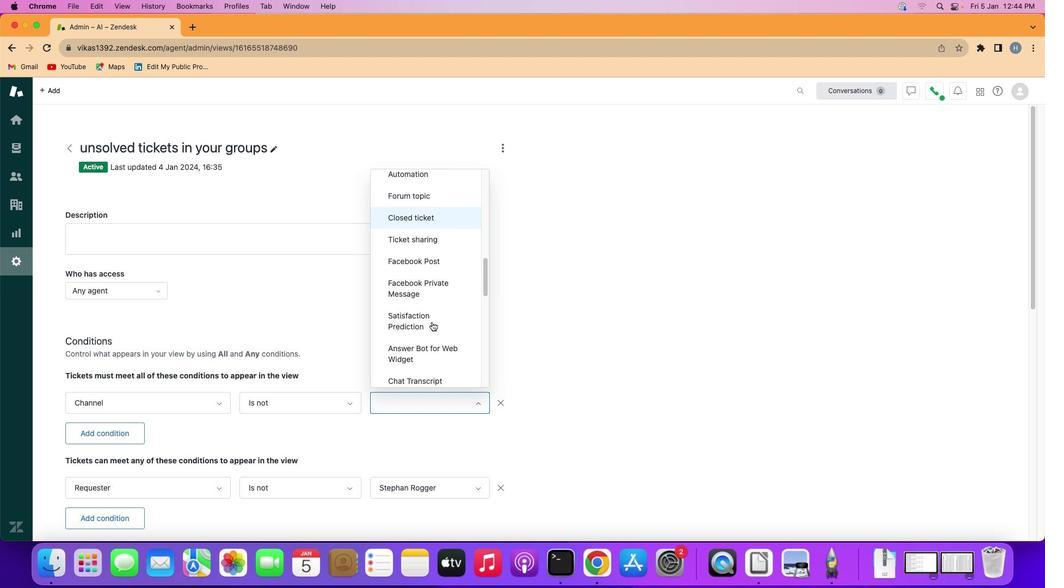 
Action: Mouse scrolled (430, 320) with delta (0, -1)
Screenshot: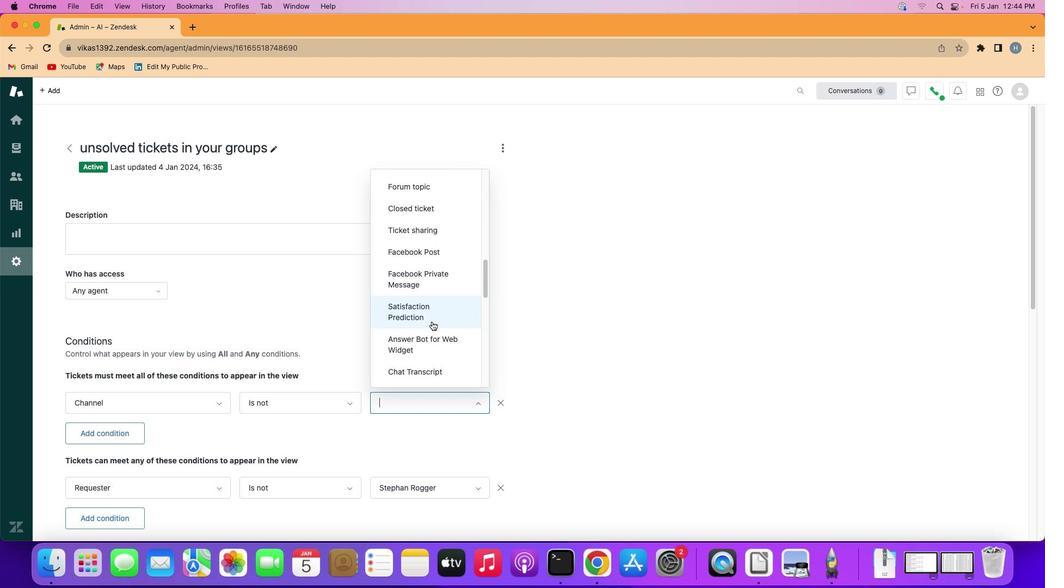 
Action: Mouse moved to (431, 320)
Screenshot: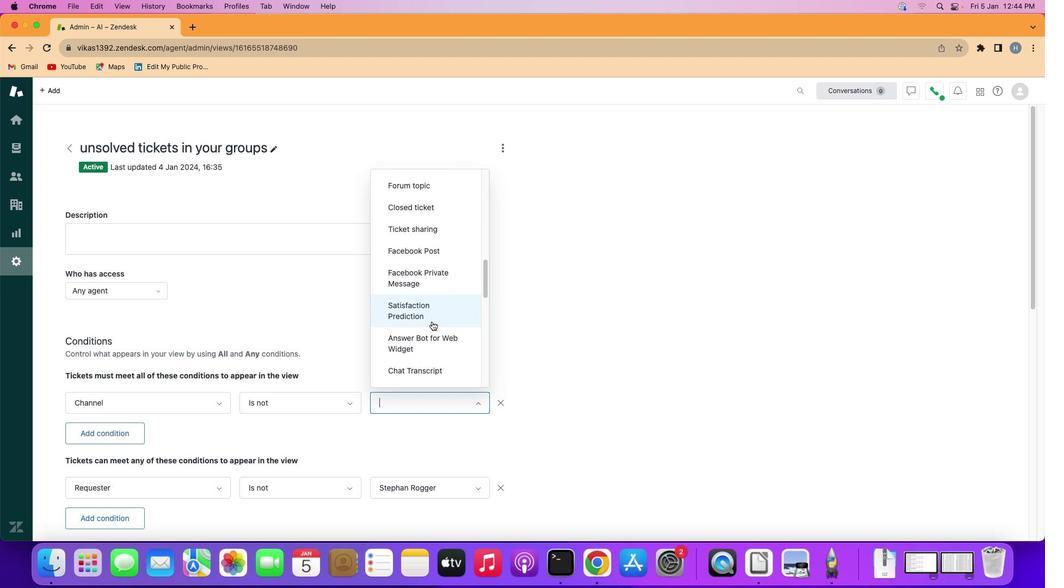 
Action: Mouse scrolled (431, 320) with delta (0, -1)
Screenshot: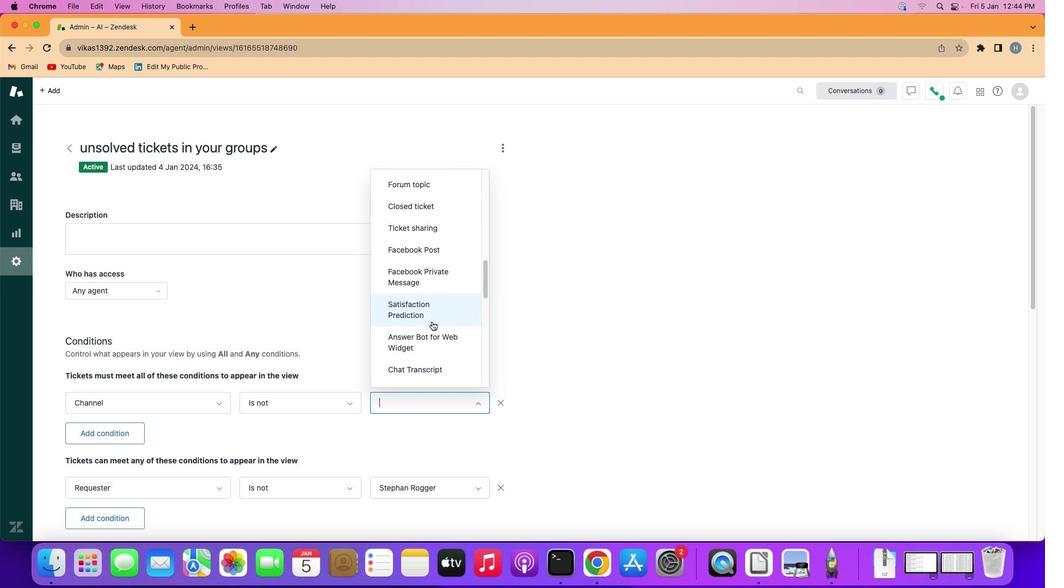 
Action: Mouse scrolled (431, 320) with delta (0, -1)
Screenshot: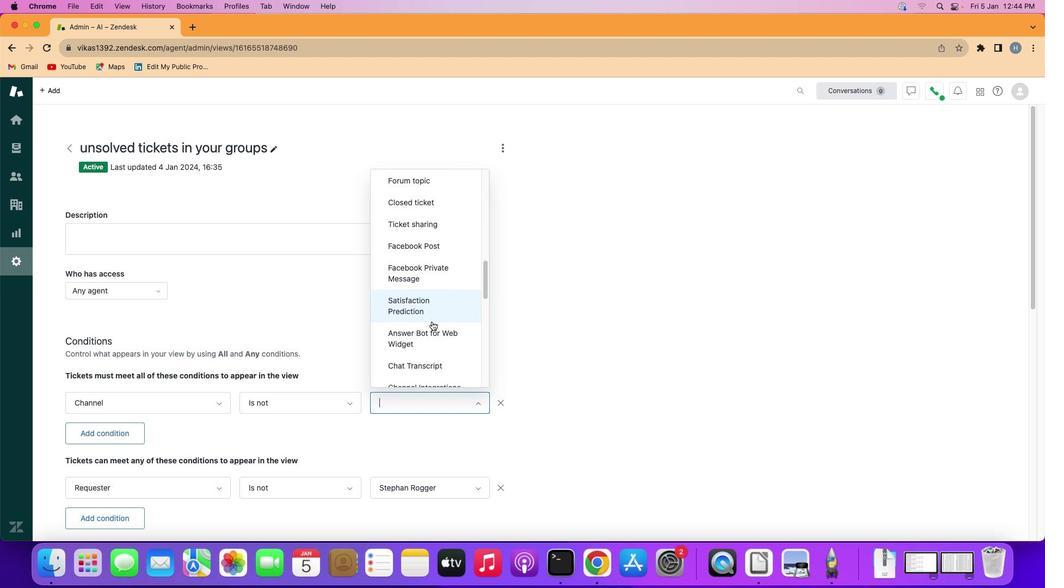 
Action: Mouse scrolled (431, 320) with delta (0, -1)
Screenshot: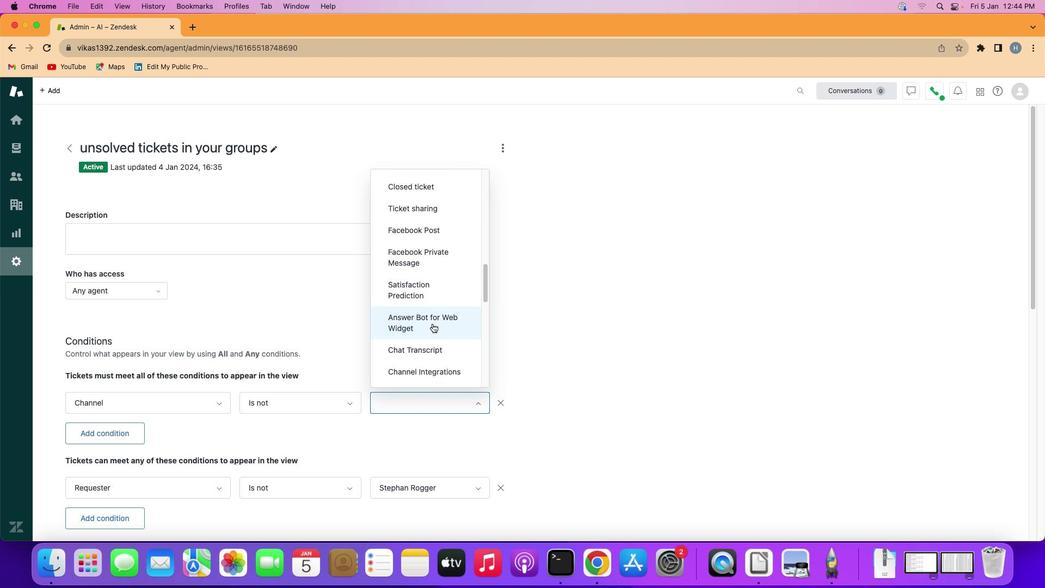 
Action: Mouse moved to (432, 337)
Screenshot: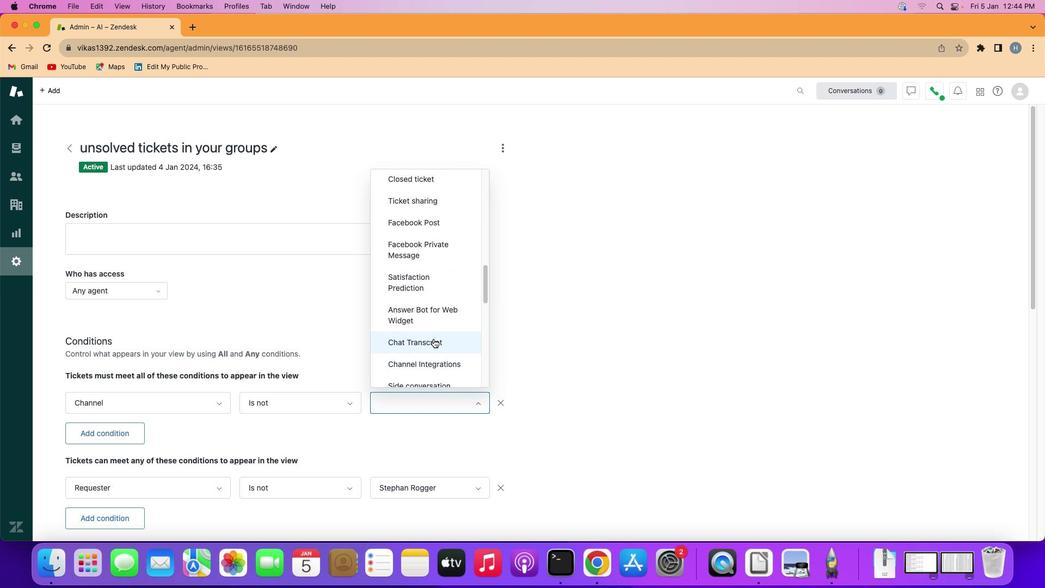 
Action: Mouse pressed left at (432, 337)
Screenshot: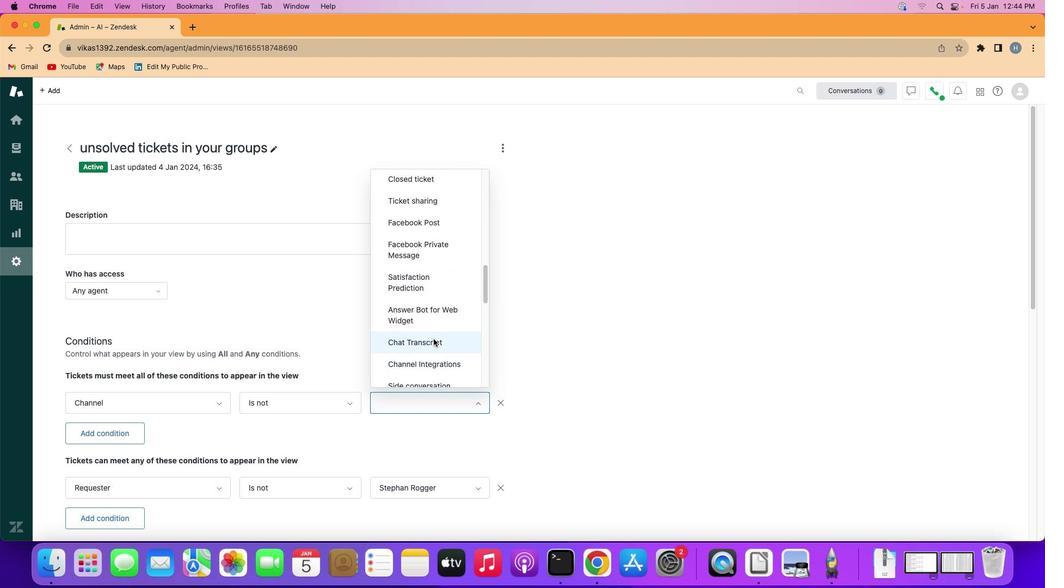 
Action: Mouse moved to (433, 337)
Screenshot: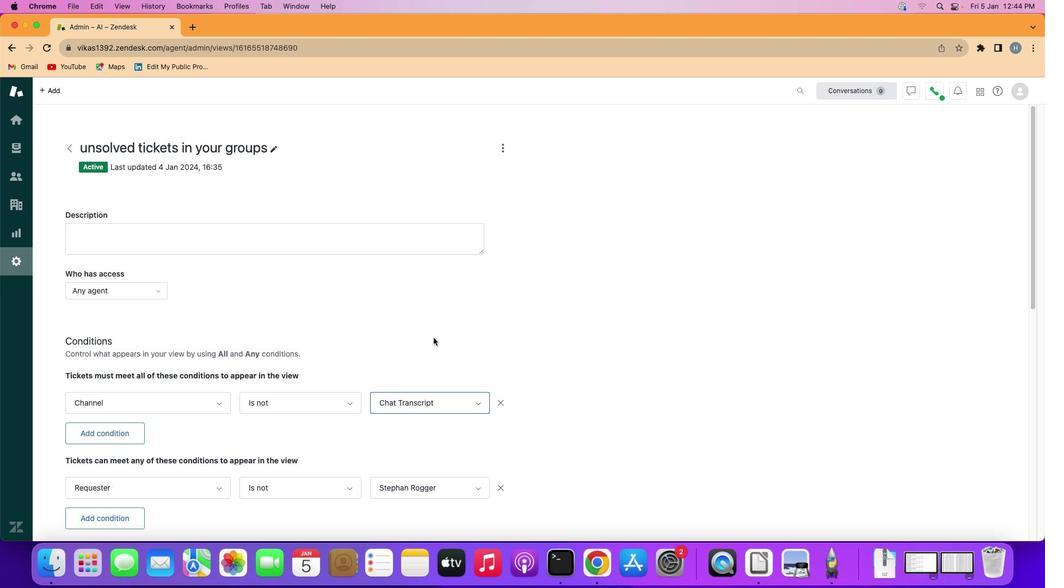 
